 Task: Create a due date automation trigger when advanced on, on the monday after a card is due add fields without custom field "Resume" set to a number greater than 1 and lower or equal to 10 at 11:00 AM.
Action: Mouse moved to (1035, 316)
Screenshot: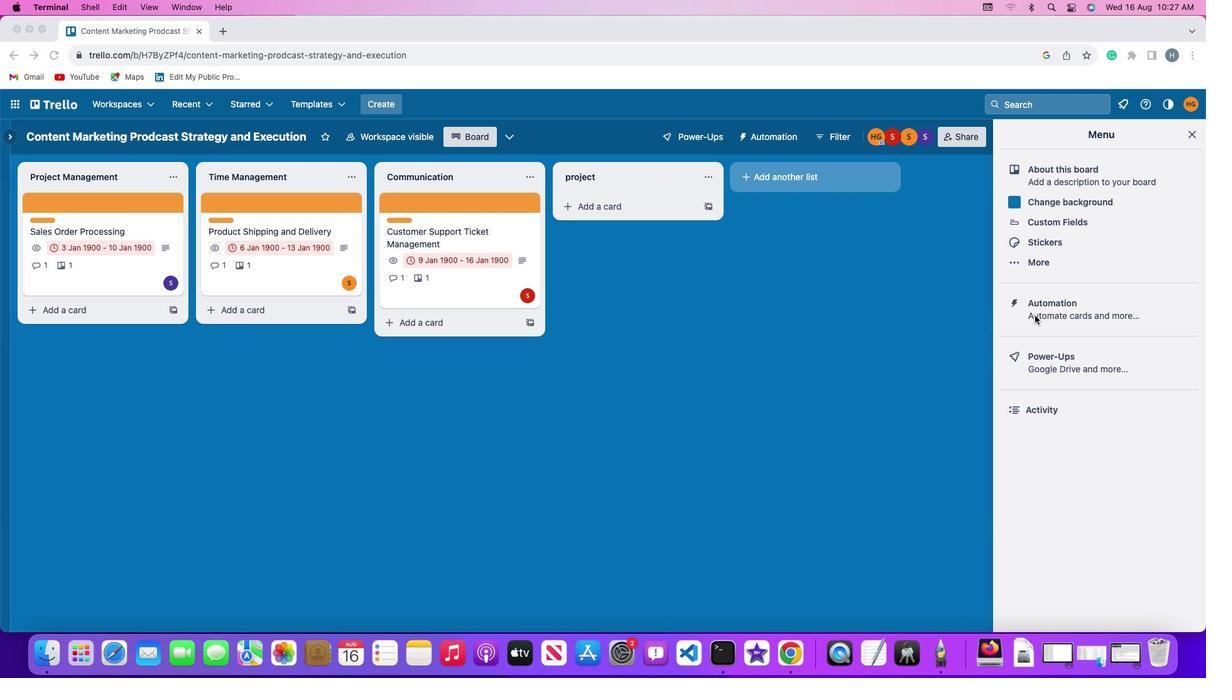 
Action: Mouse pressed left at (1035, 316)
Screenshot: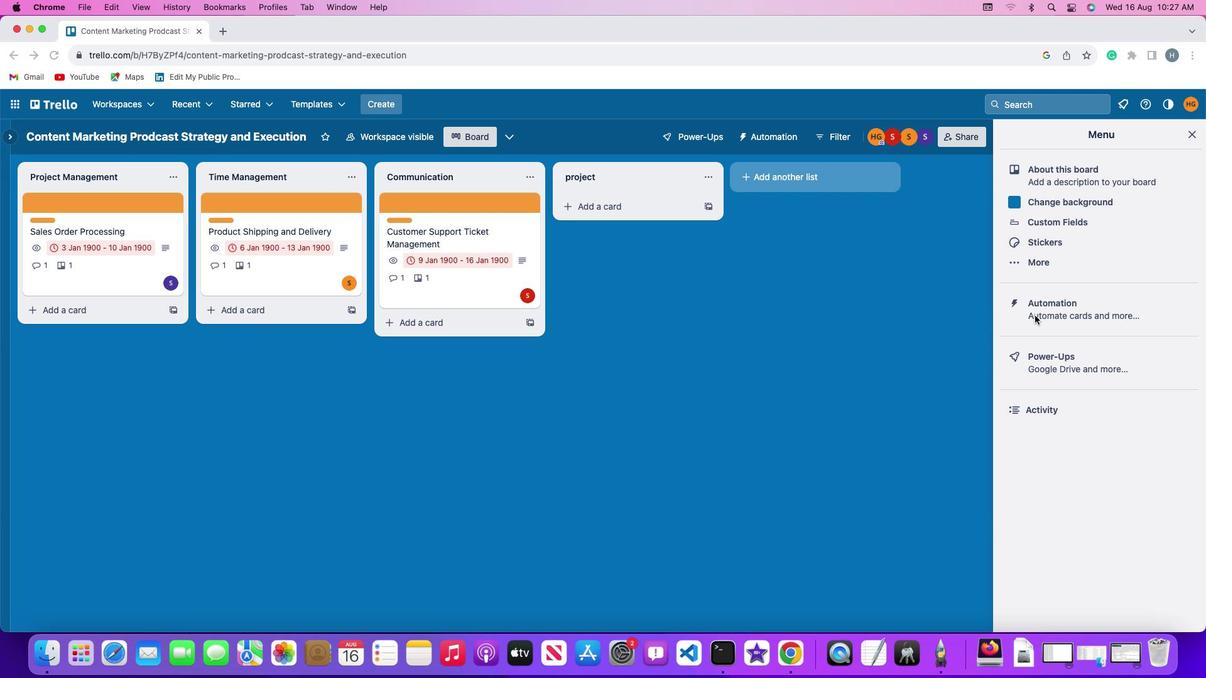 
Action: Mouse pressed left at (1035, 316)
Screenshot: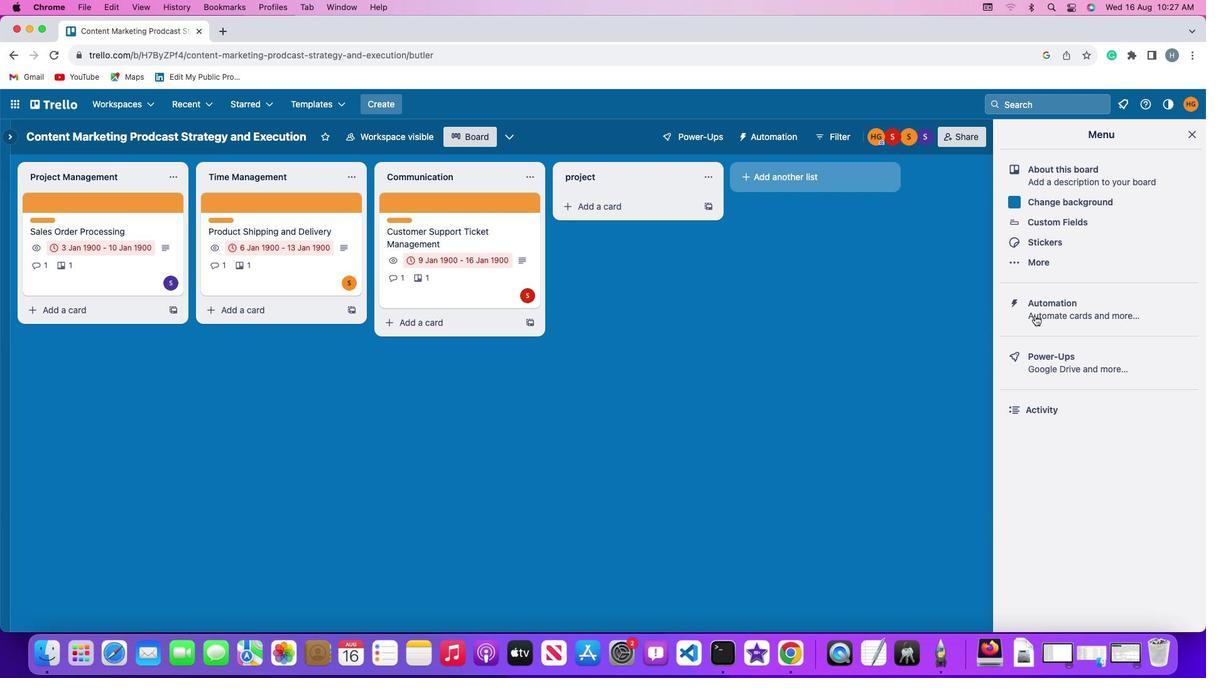 
Action: Mouse moved to (69, 296)
Screenshot: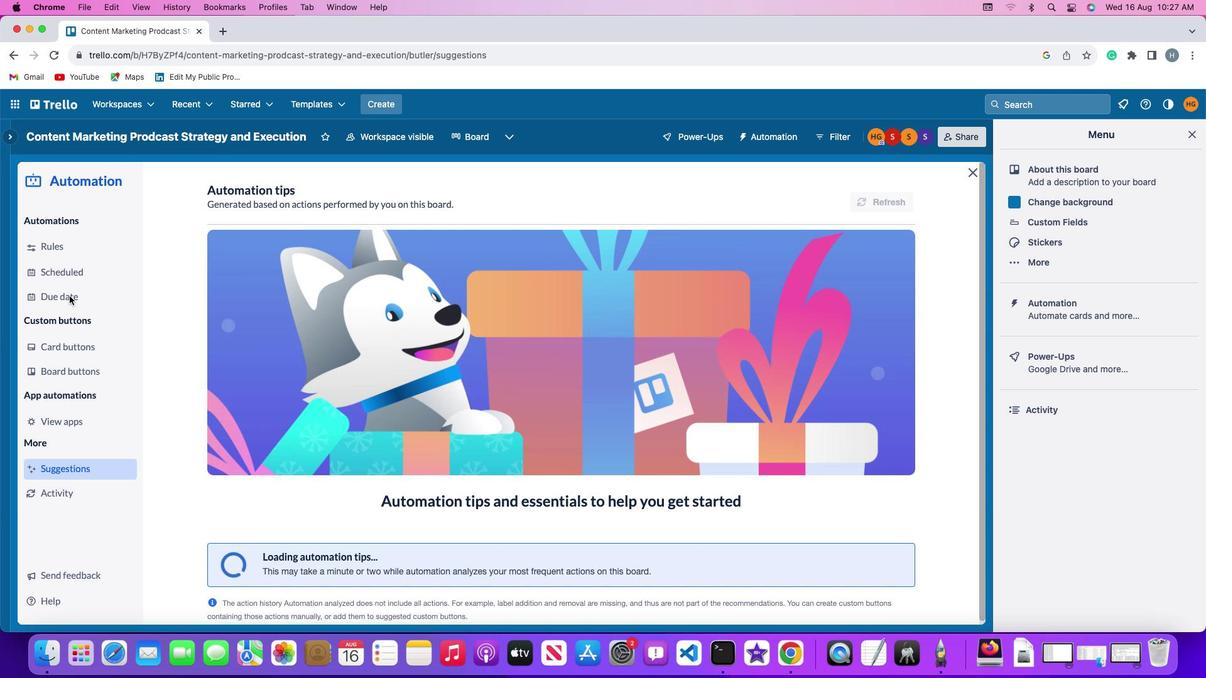 
Action: Mouse pressed left at (69, 296)
Screenshot: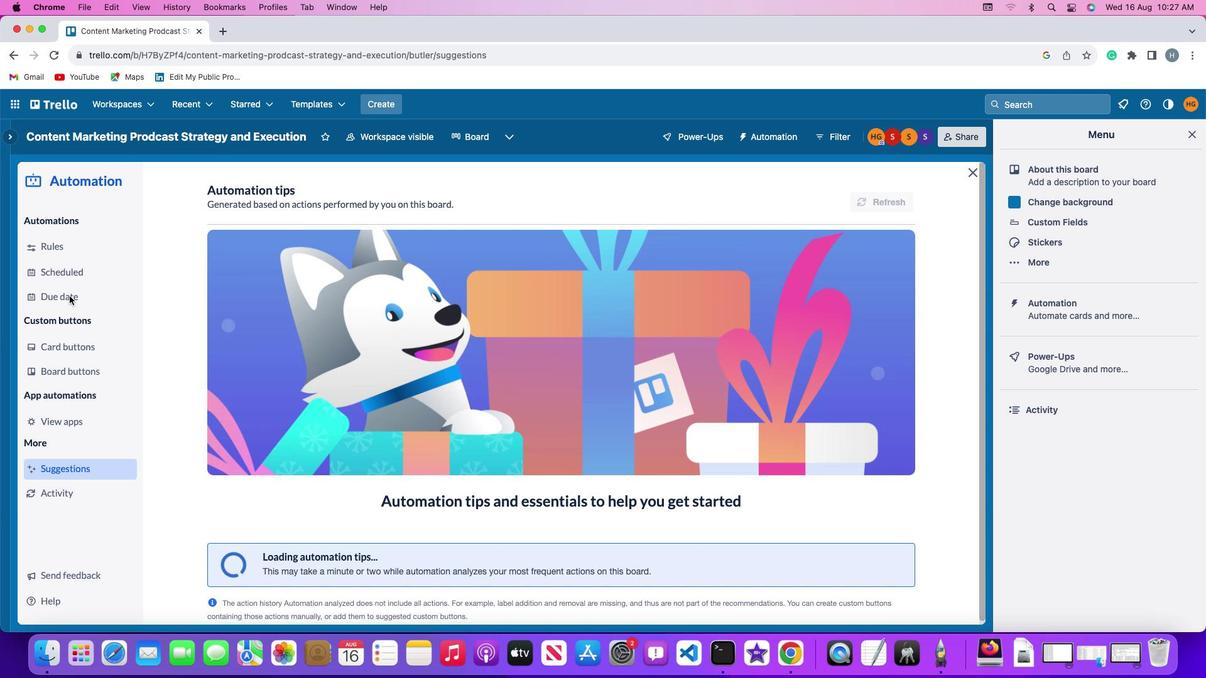 
Action: Mouse moved to (845, 193)
Screenshot: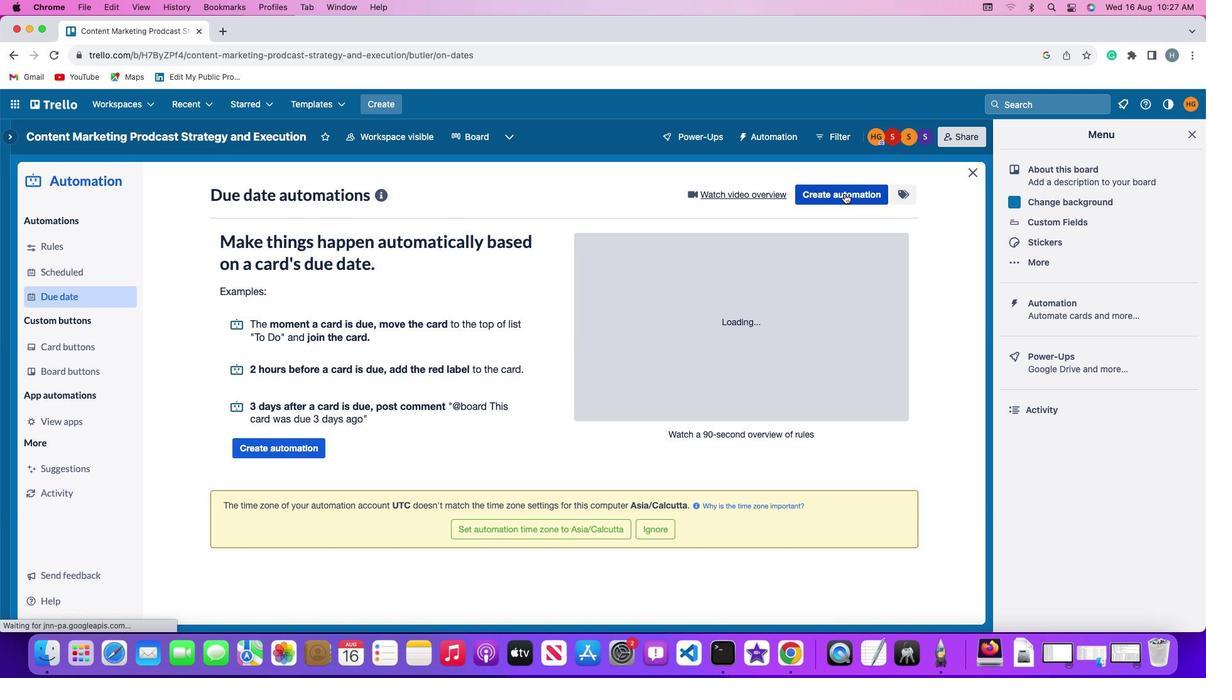 
Action: Mouse pressed left at (845, 193)
Screenshot: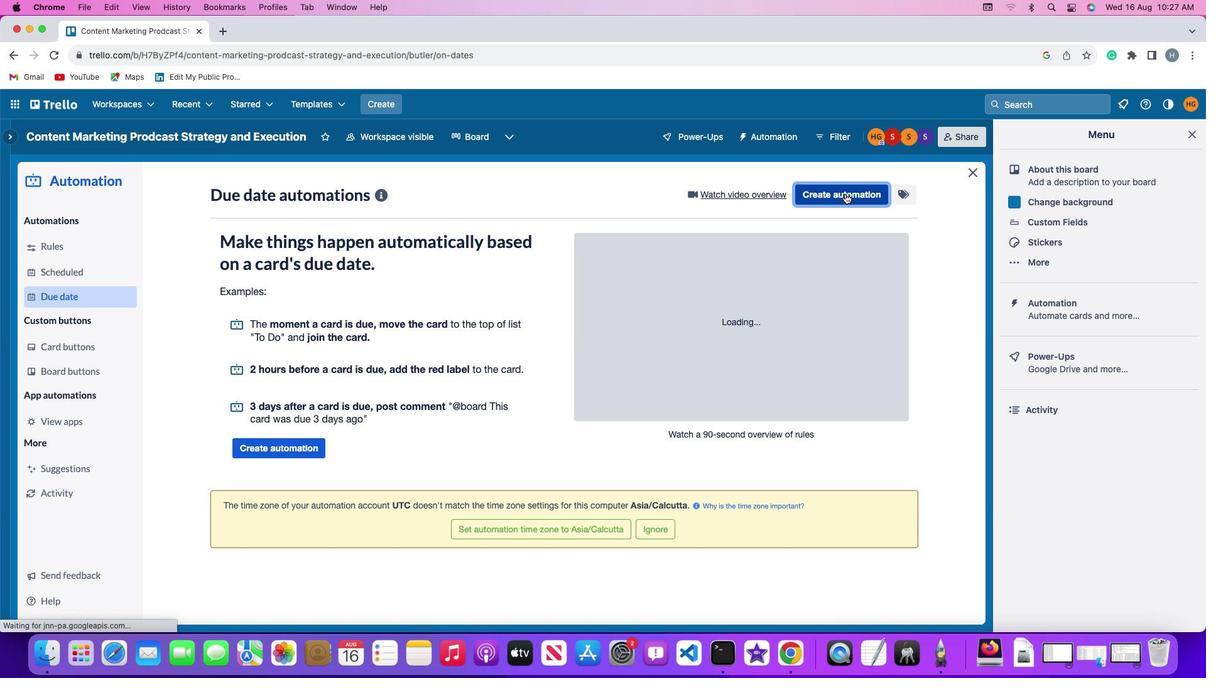 
Action: Mouse moved to (236, 320)
Screenshot: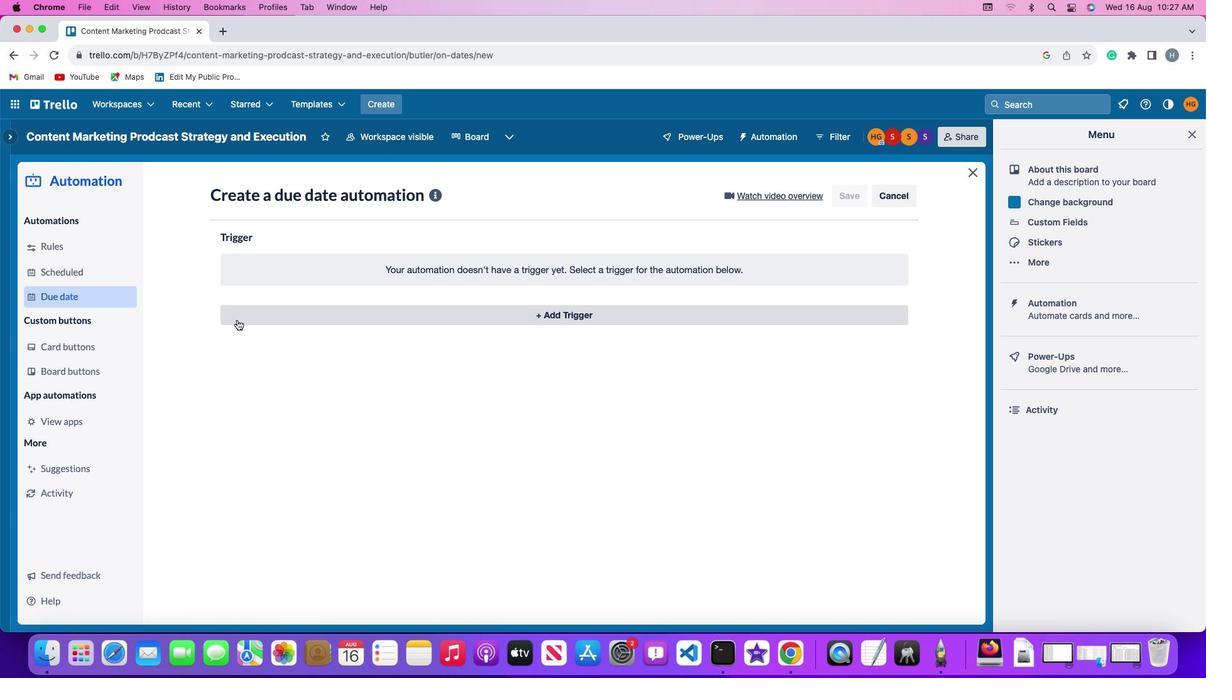 
Action: Mouse pressed left at (236, 320)
Screenshot: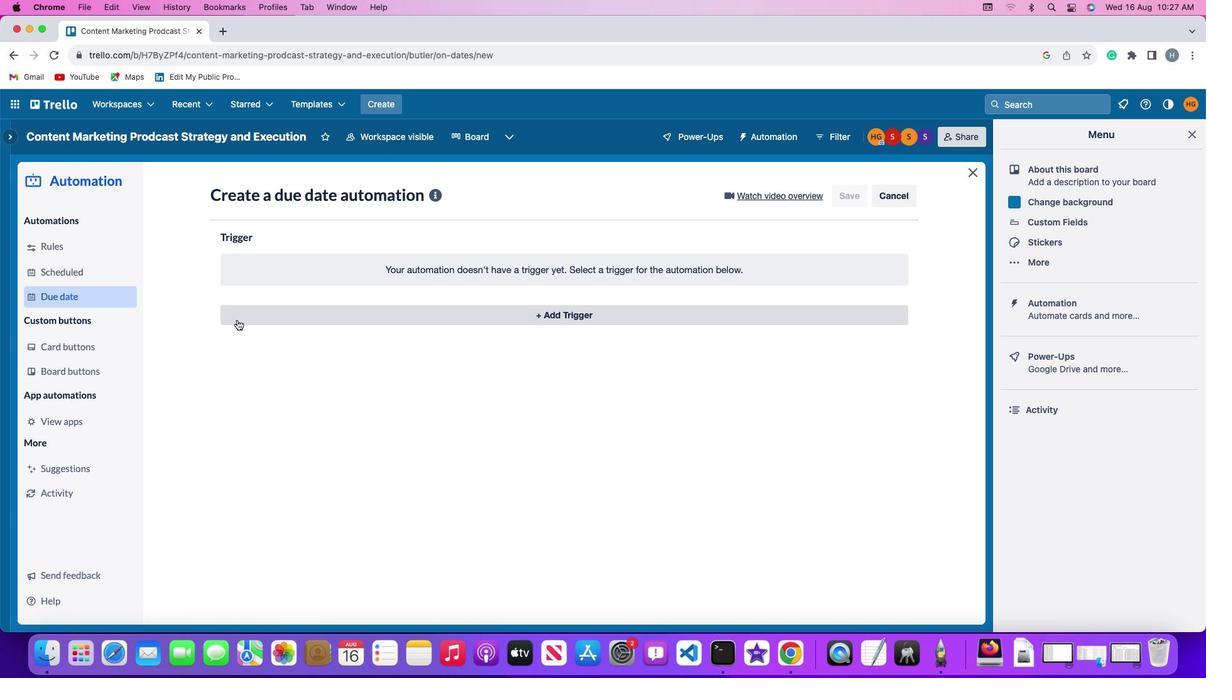 
Action: Mouse moved to (272, 548)
Screenshot: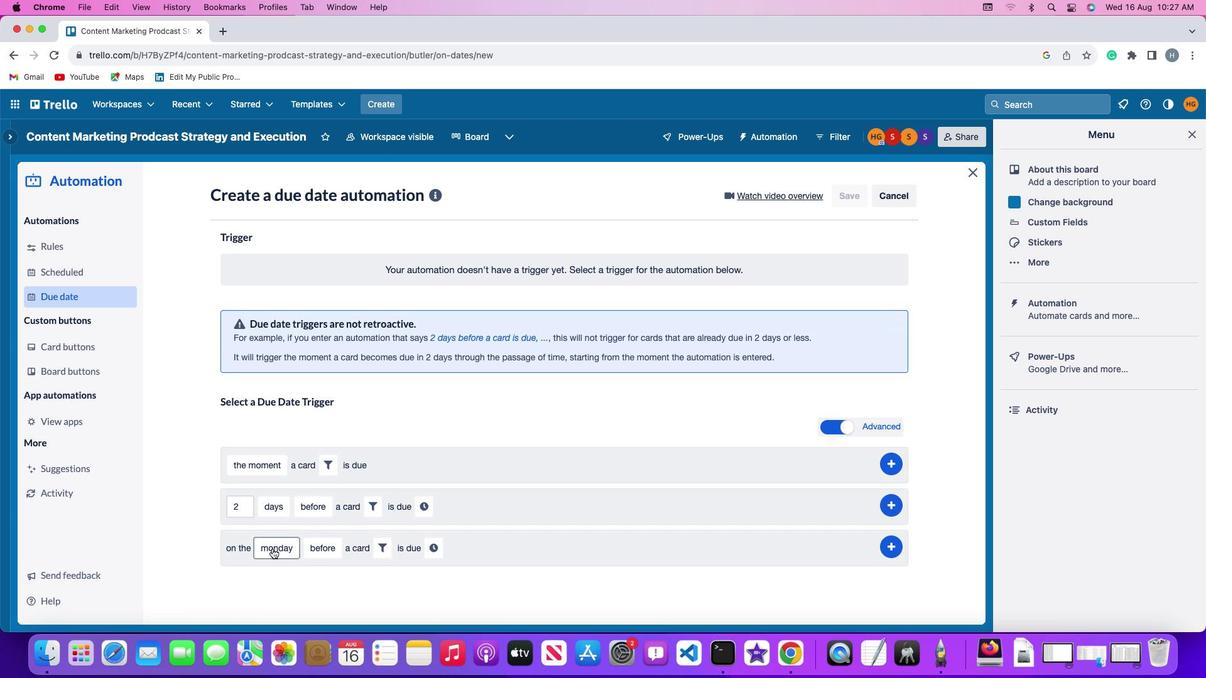 
Action: Mouse pressed left at (272, 548)
Screenshot: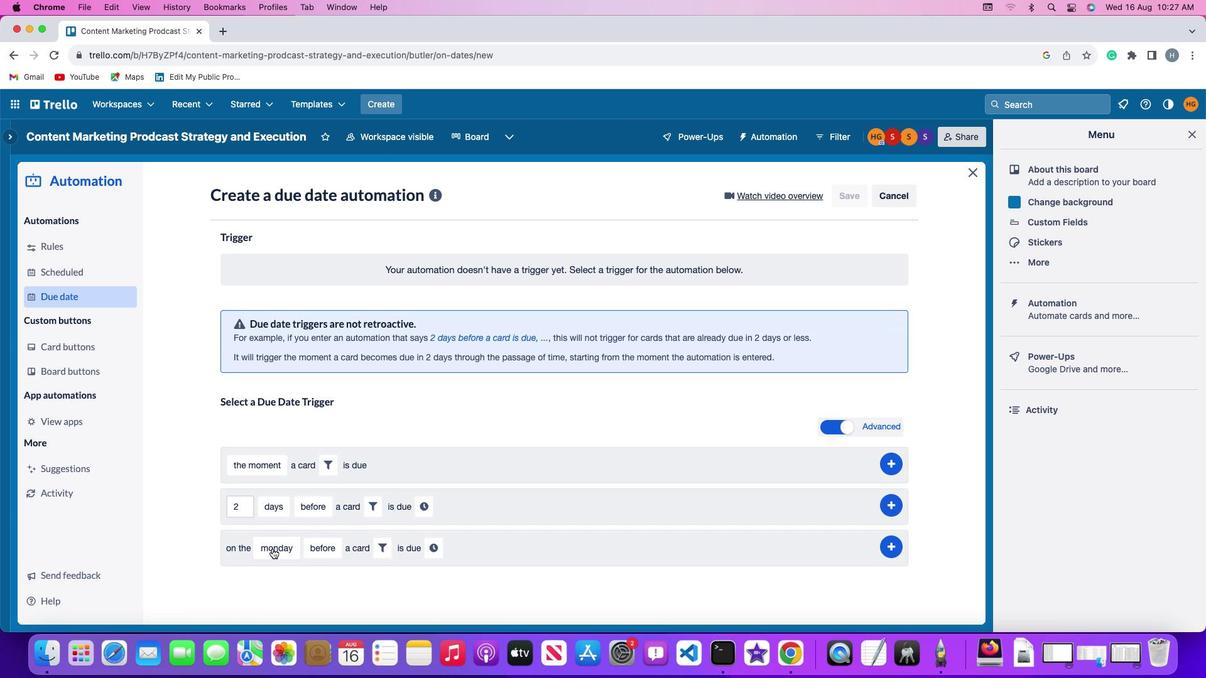 
Action: Mouse moved to (291, 374)
Screenshot: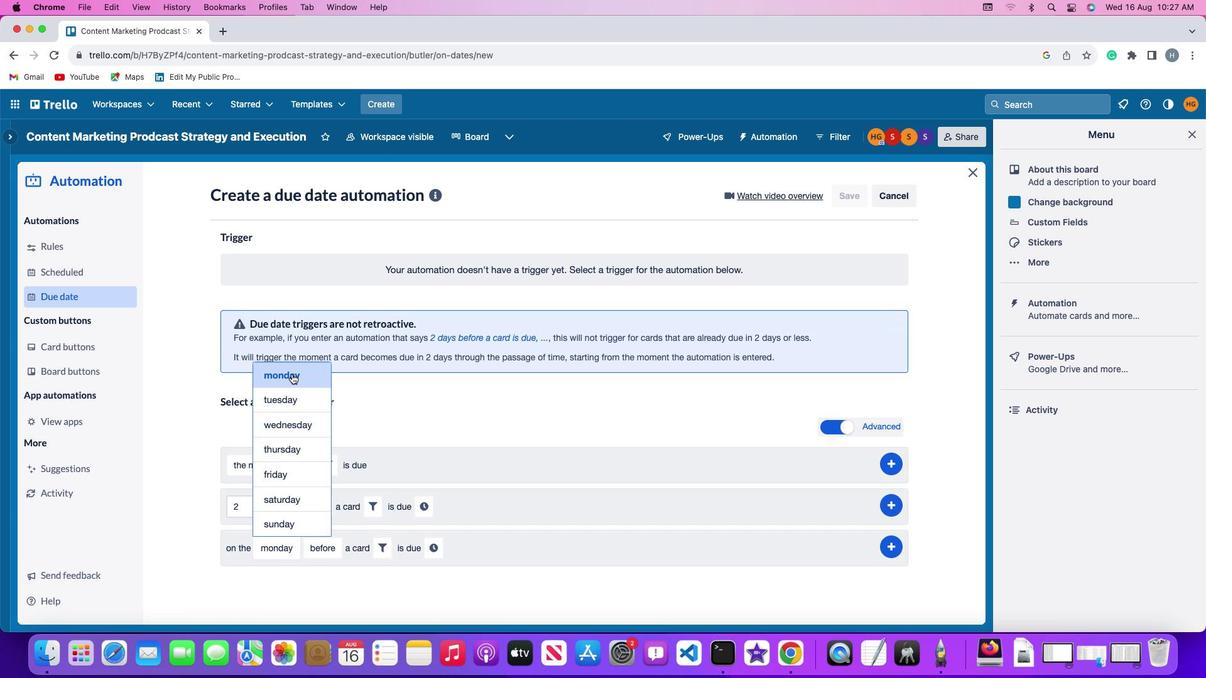 
Action: Mouse pressed left at (291, 374)
Screenshot: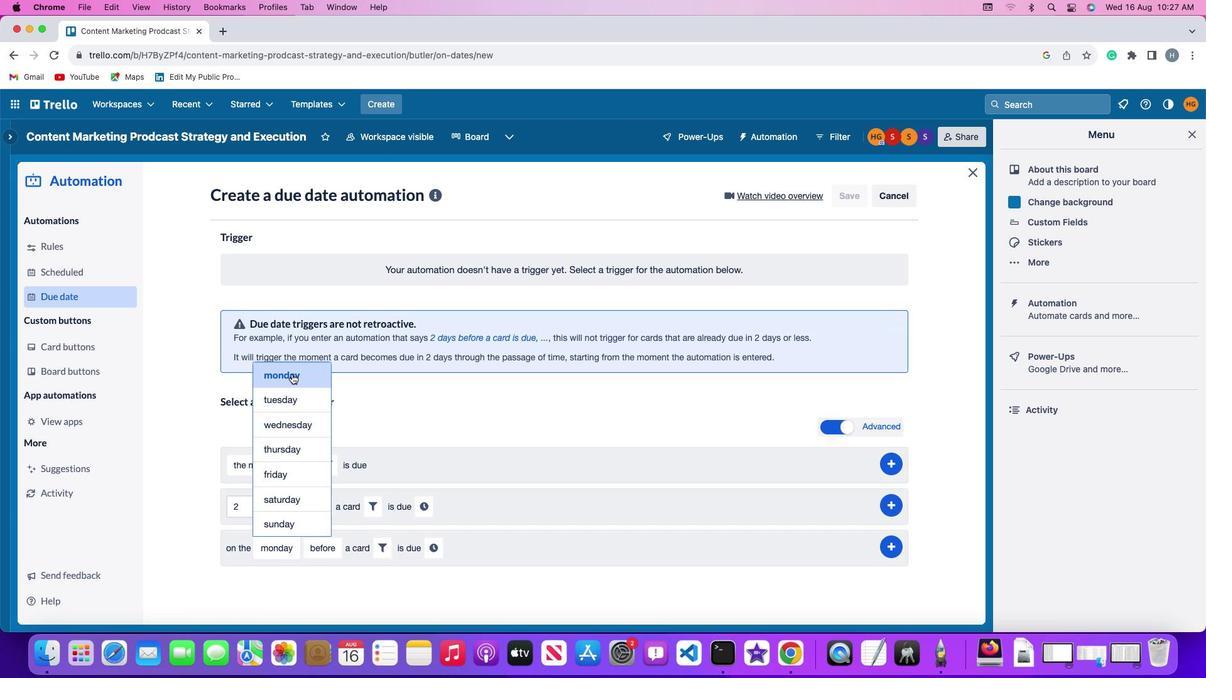 
Action: Mouse moved to (319, 547)
Screenshot: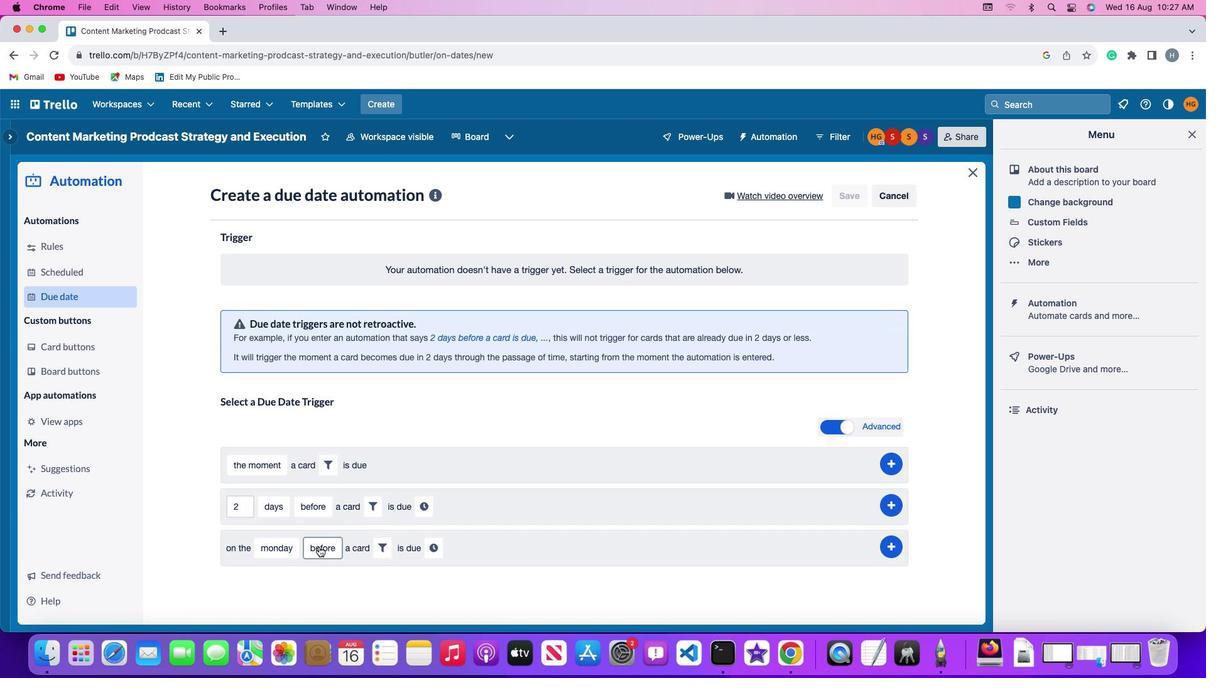 
Action: Mouse pressed left at (319, 547)
Screenshot: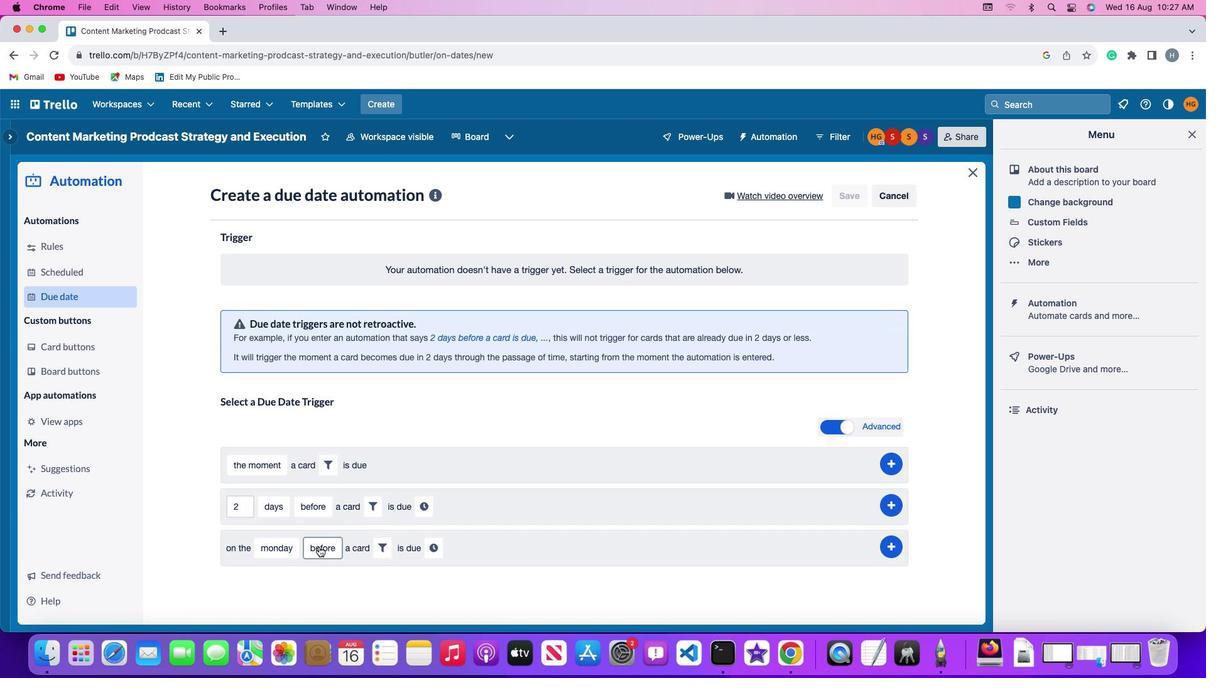 
Action: Mouse moved to (336, 477)
Screenshot: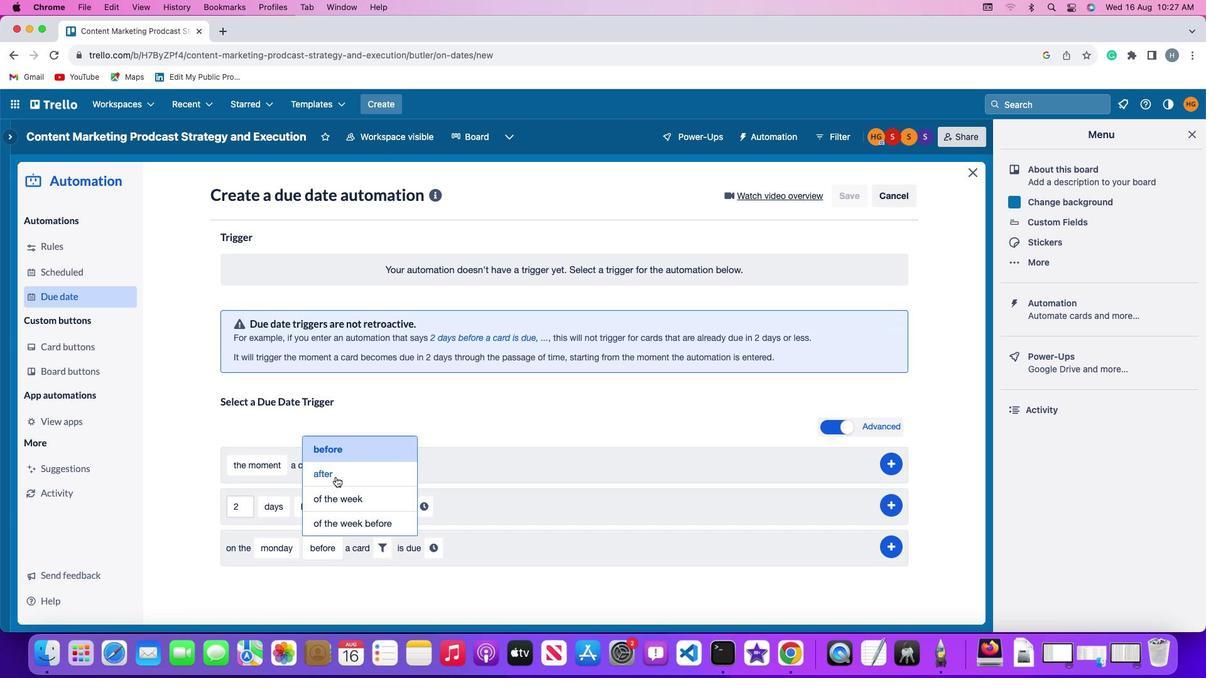 
Action: Mouse pressed left at (336, 477)
Screenshot: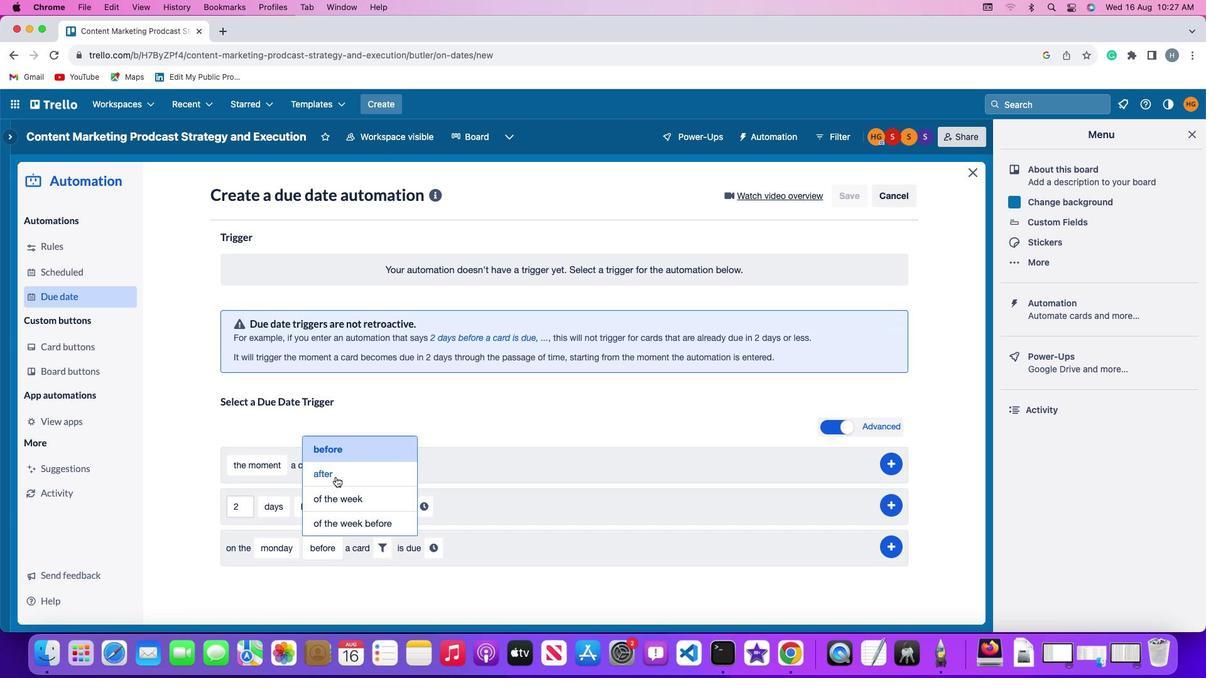 
Action: Mouse moved to (370, 551)
Screenshot: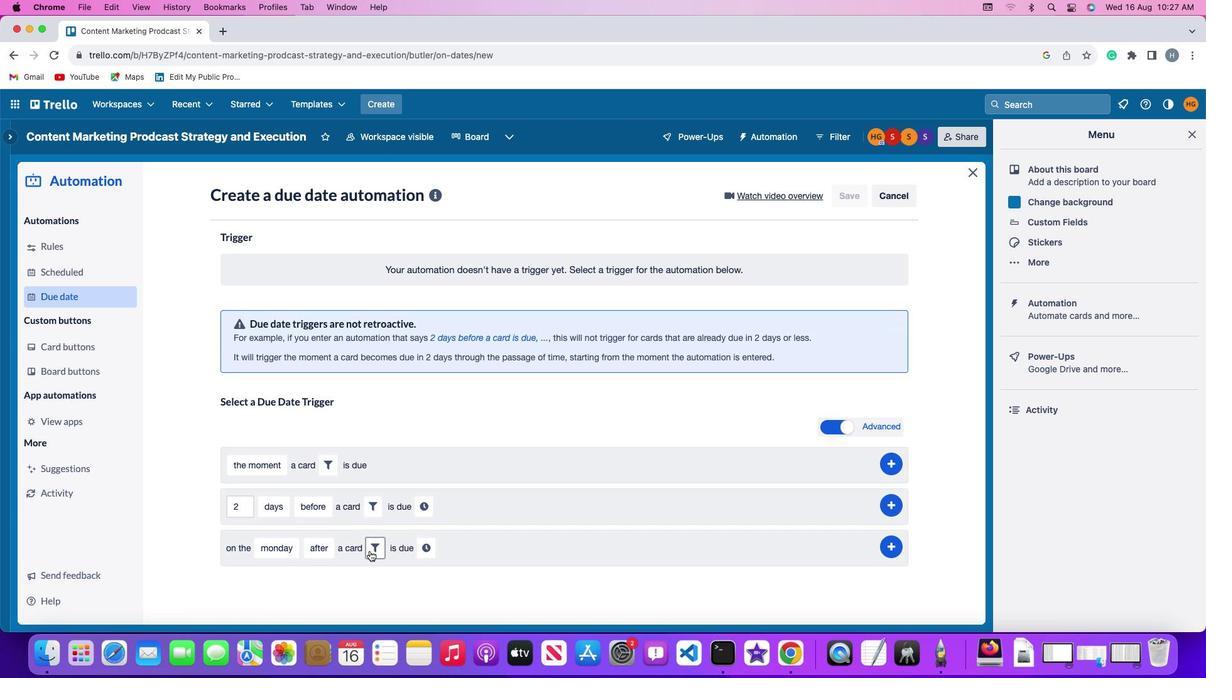 
Action: Mouse pressed left at (370, 551)
Screenshot: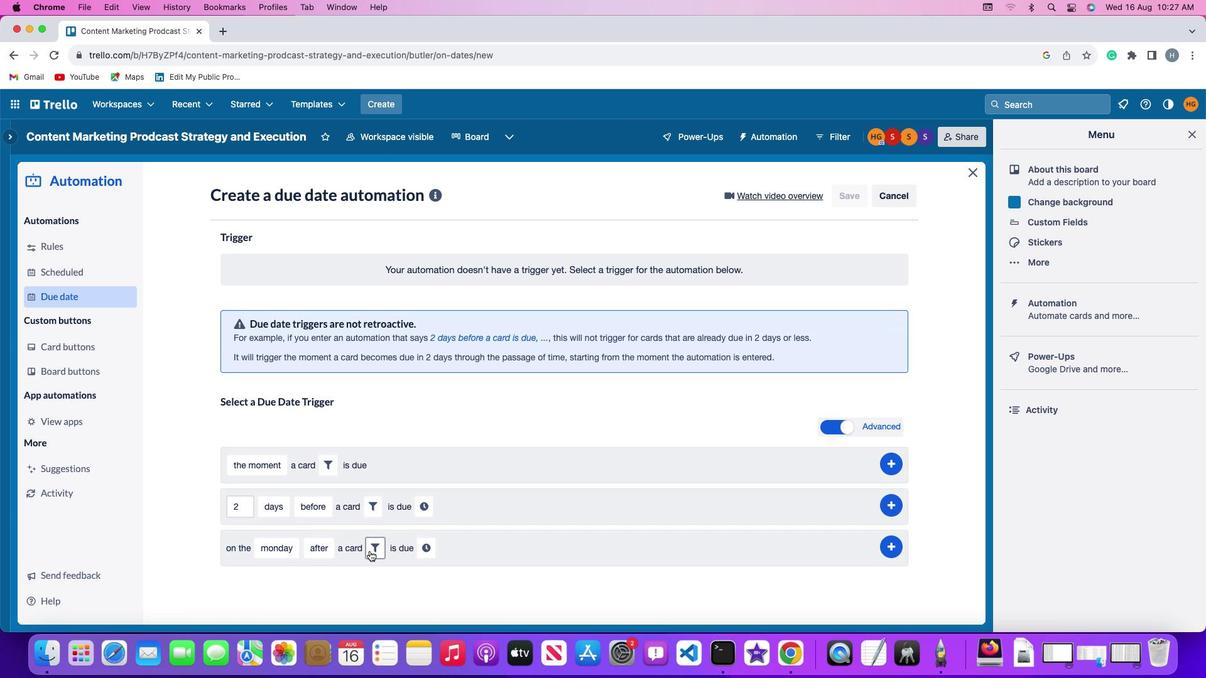 
Action: Mouse moved to (577, 595)
Screenshot: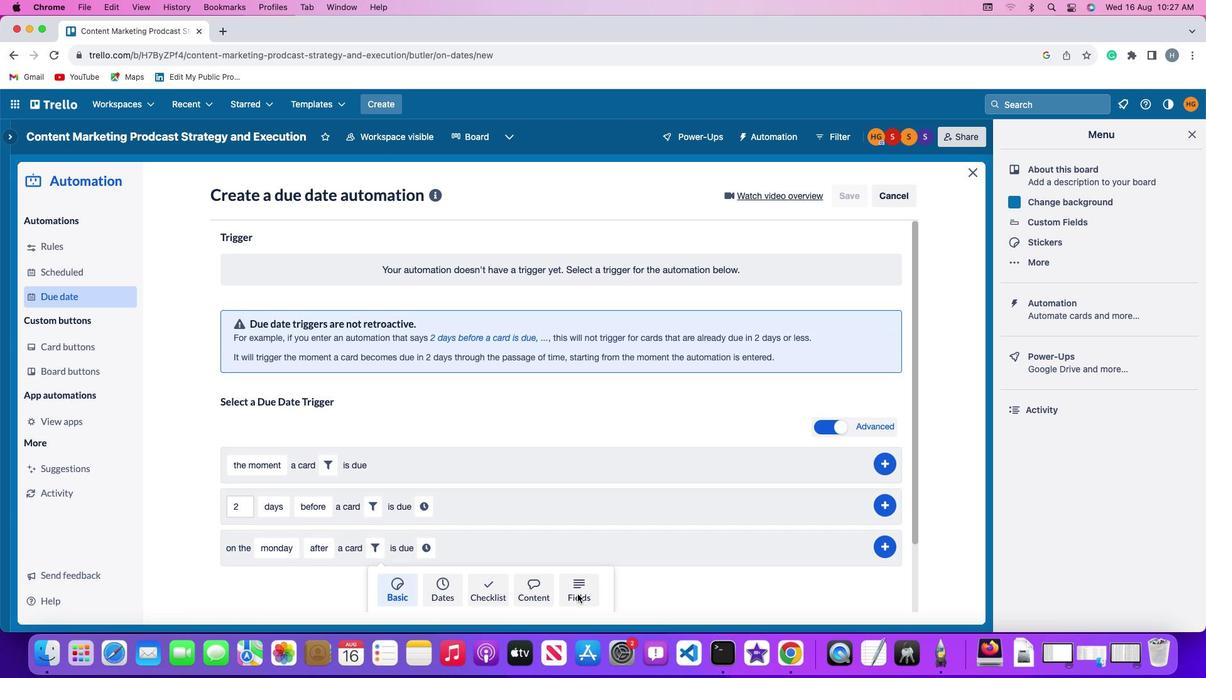 
Action: Mouse pressed left at (577, 595)
Screenshot: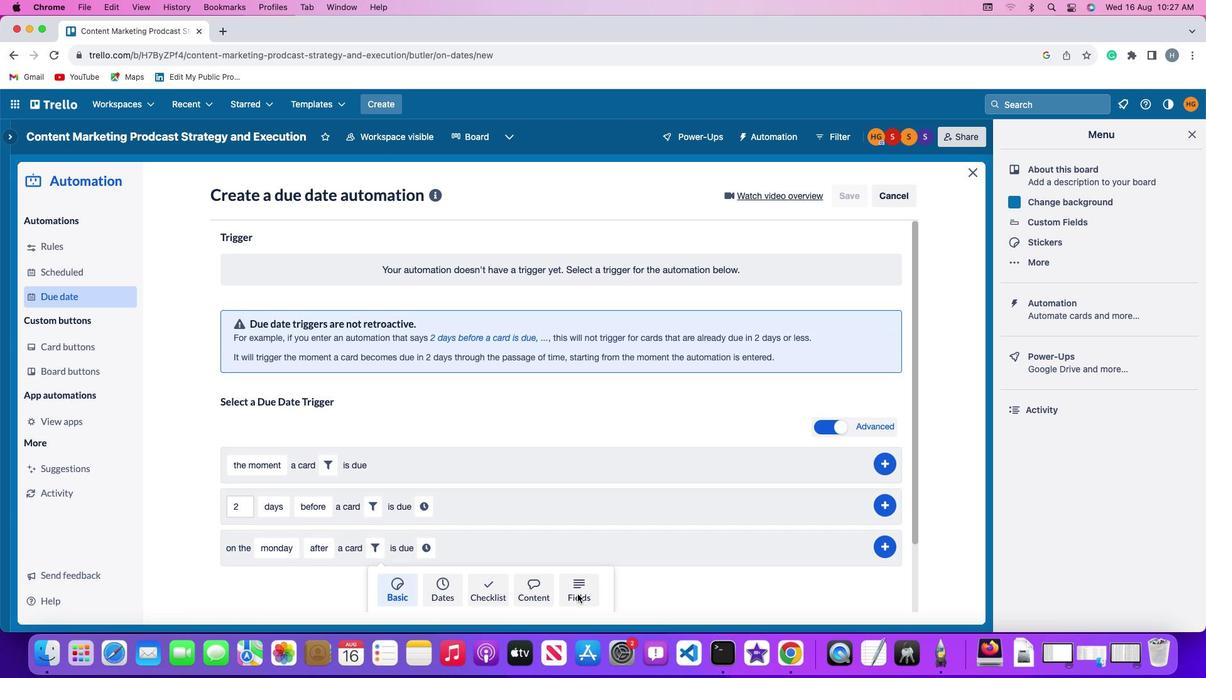 
Action: Mouse moved to (335, 580)
Screenshot: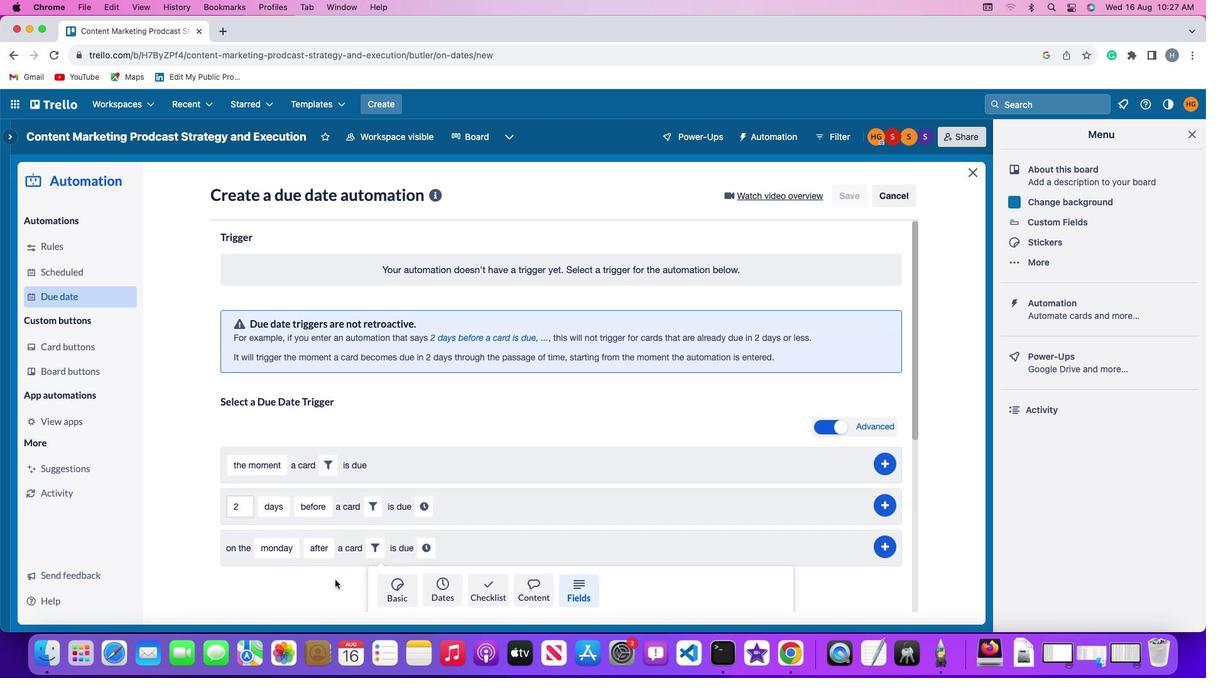 
Action: Mouse scrolled (335, 580) with delta (0, 0)
Screenshot: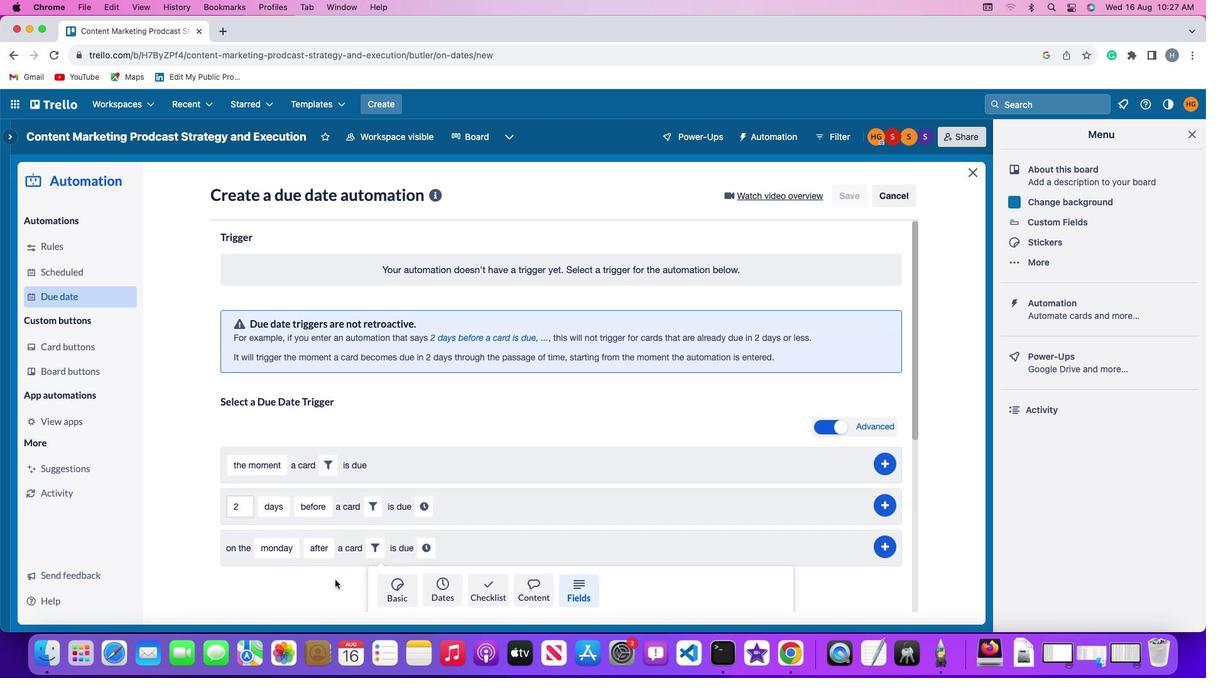 
Action: Mouse scrolled (335, 580) with delta (0, 0)
Screenshot: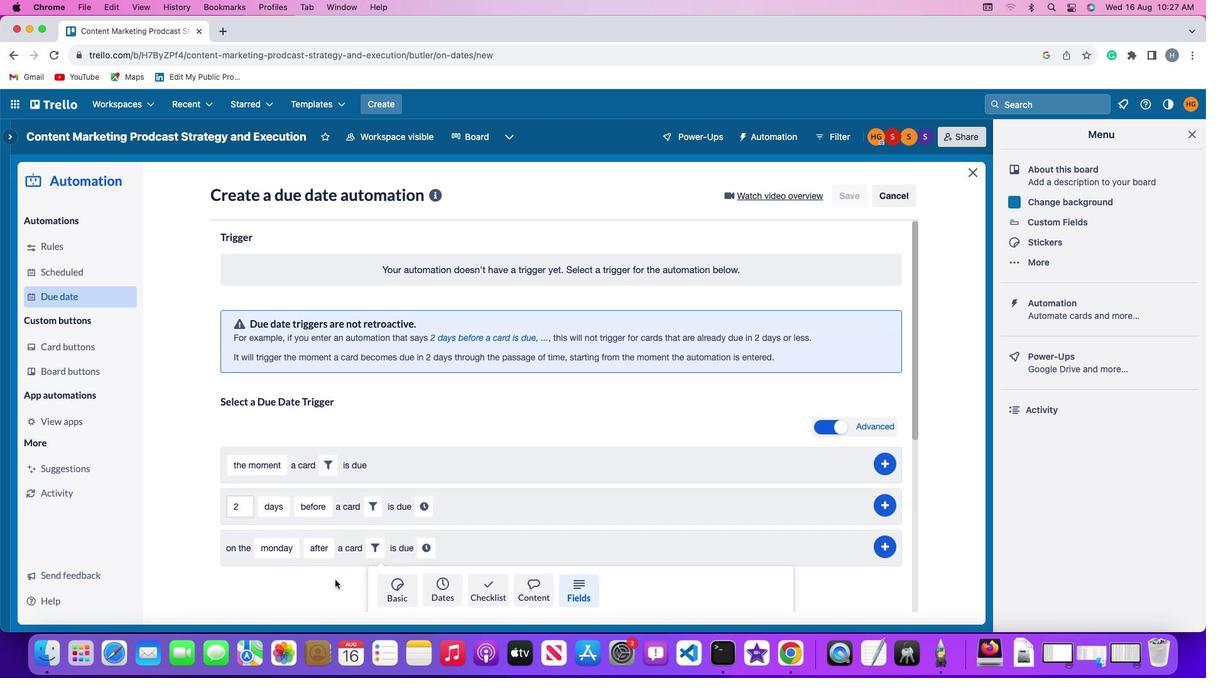 
Action: Mouse scrolled (335, 580) with delta (0, -1)
Screenshot: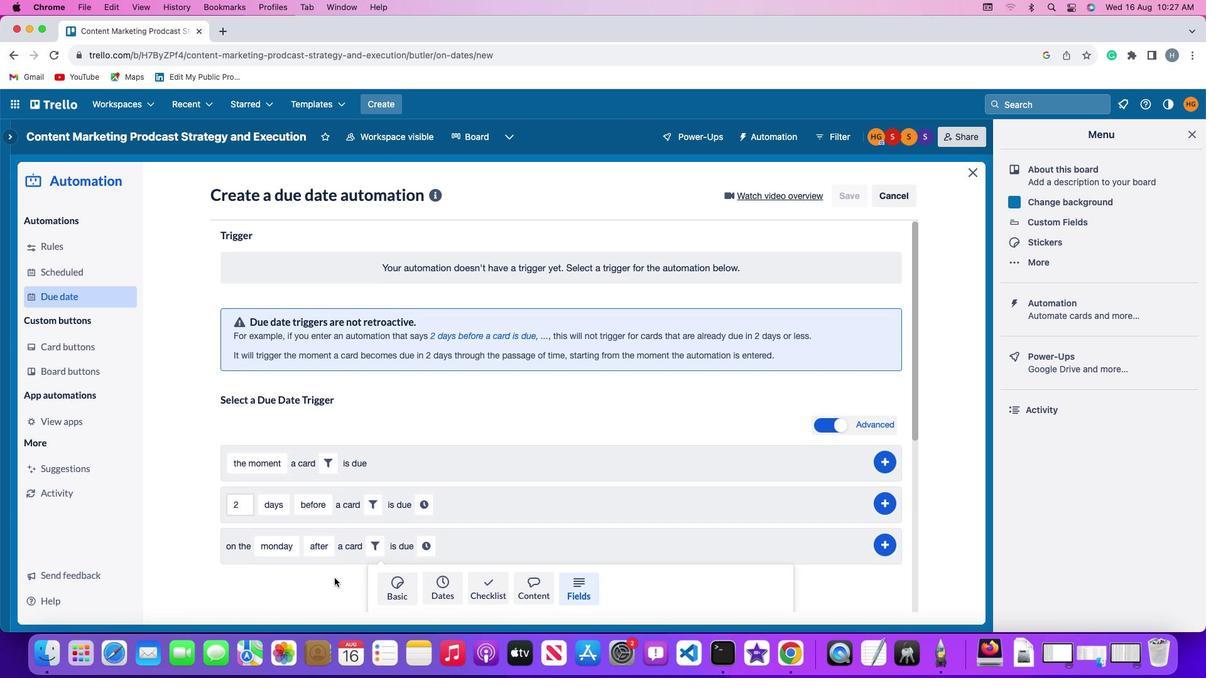 
Action: Mouse moved to (335, 580)
Screenshot: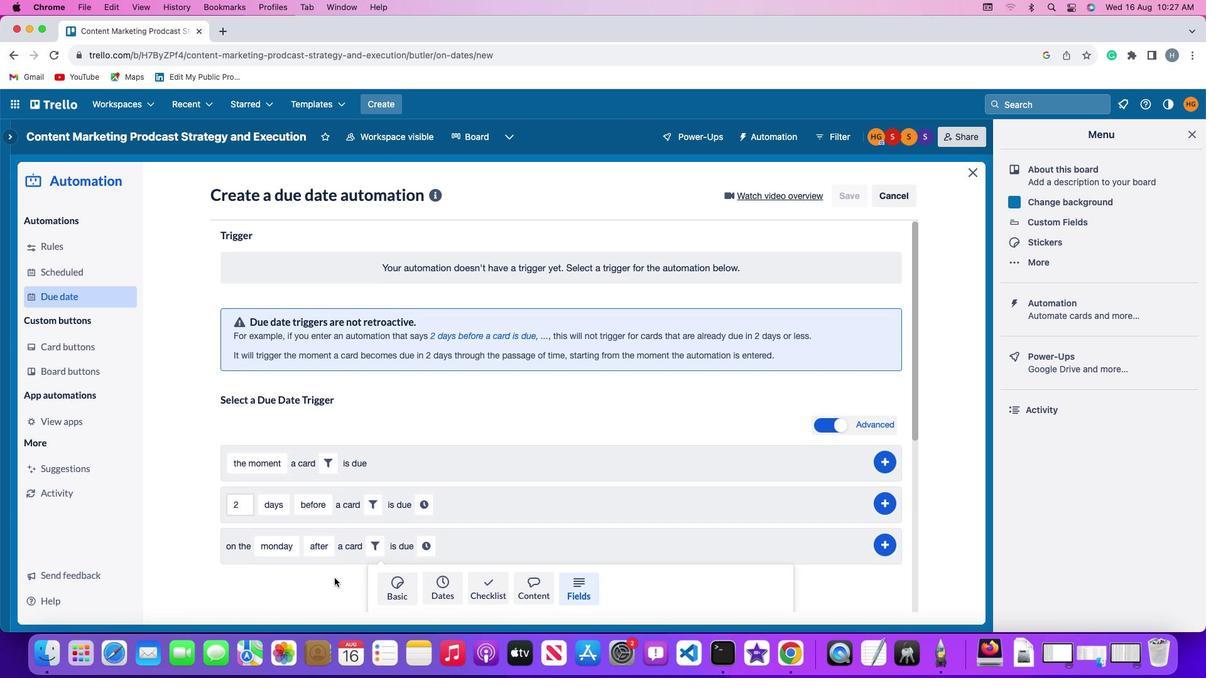 
Action: Mouse scrolled (335, 580) with delta (0, -3)
Screenshot: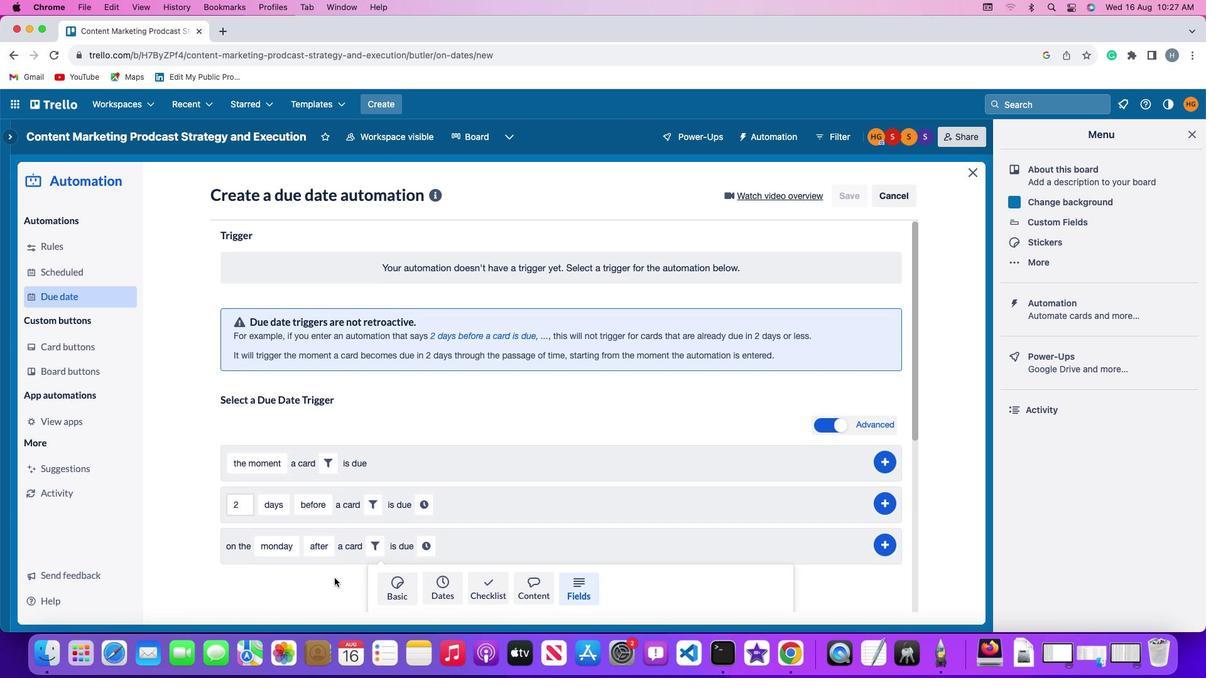 
Action: Mouse moved to (334, 577)
Screenshot: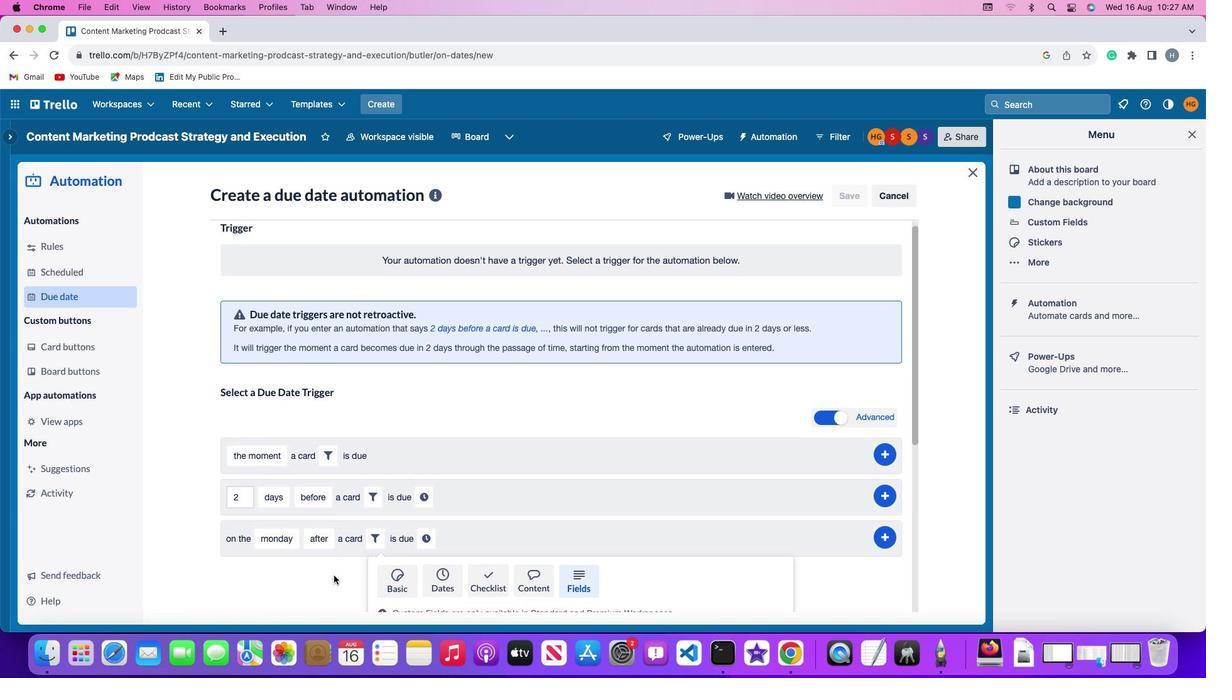 
Action: Mouse scrolled (334, 577) with delta (0, -3)
Screenshot: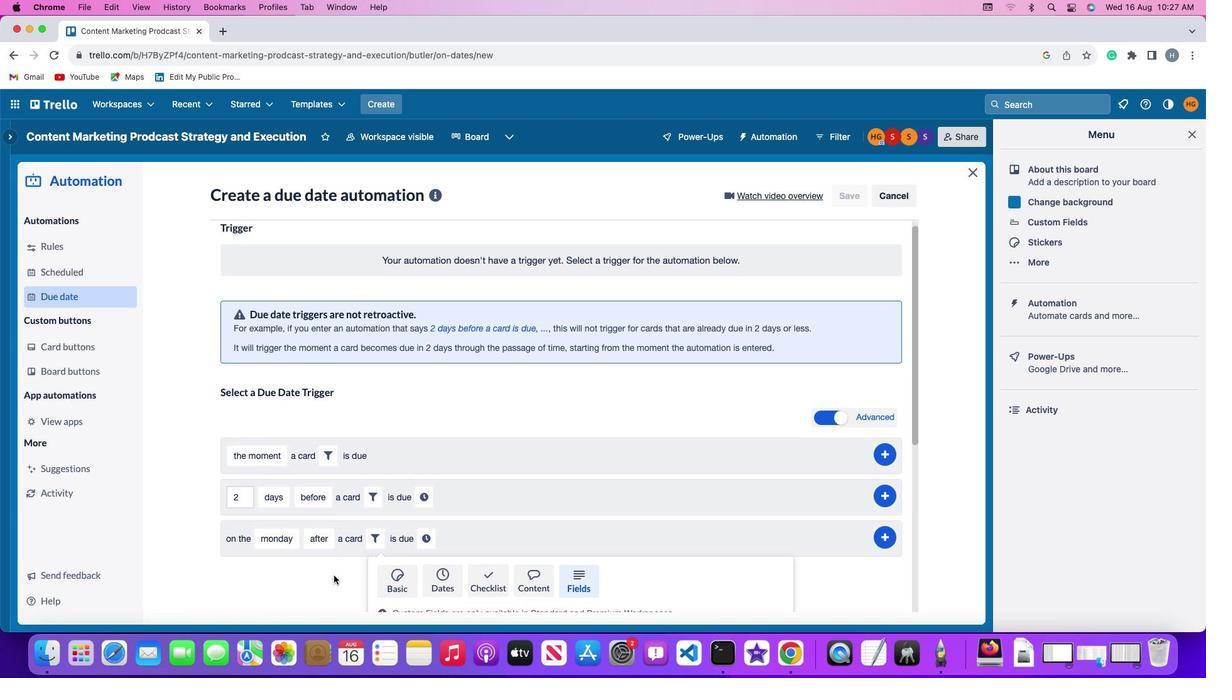 
Action: Mouse moved to (331, 573)
Screenshot: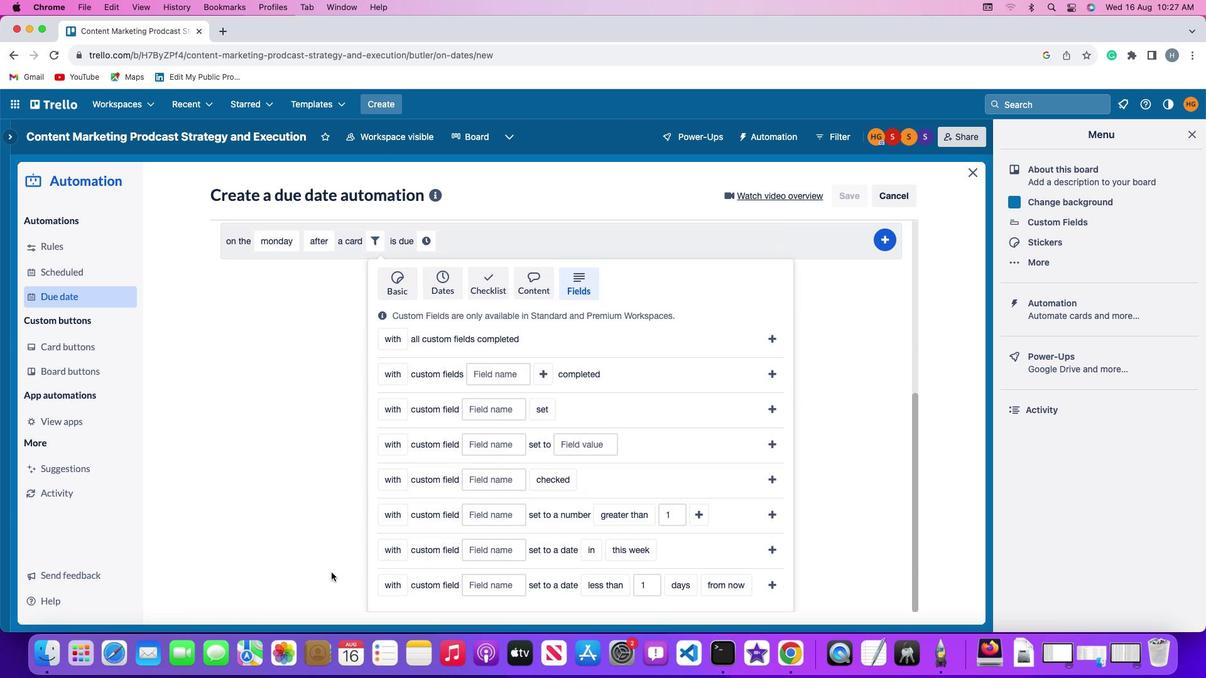
Action: Mouse scrolled (331, 573) with delta (0, 0)
Screenshot: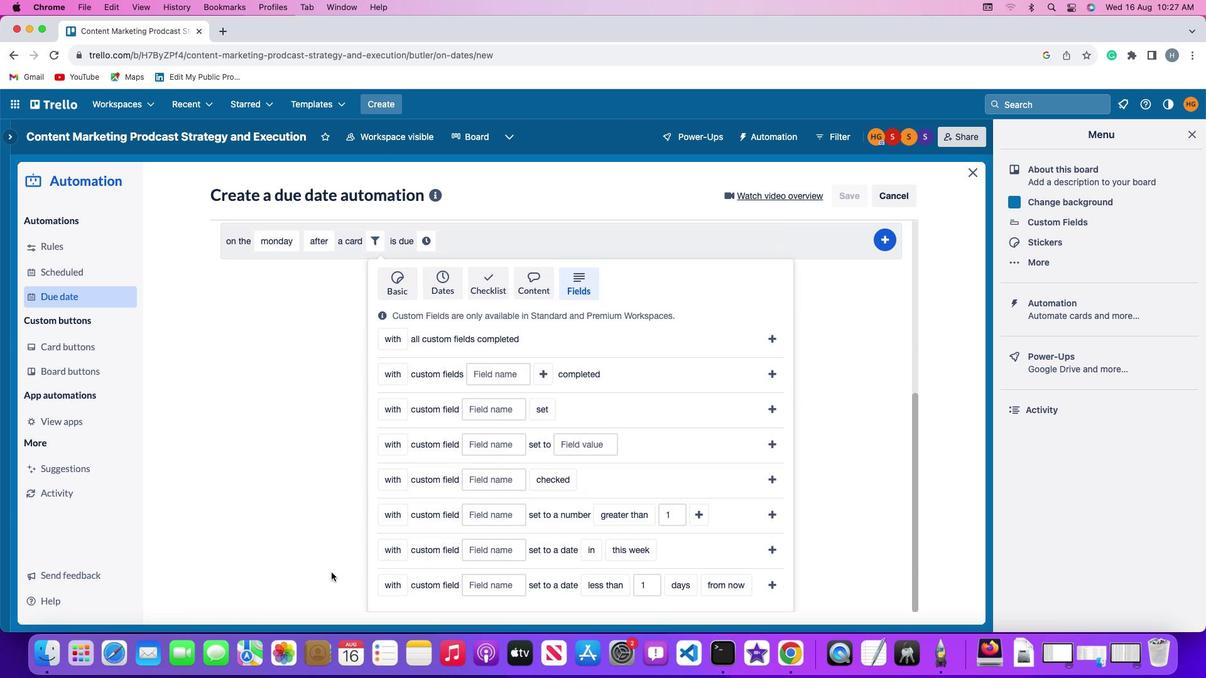 
Action: Mouse moved to (331, 573)
Screenshot: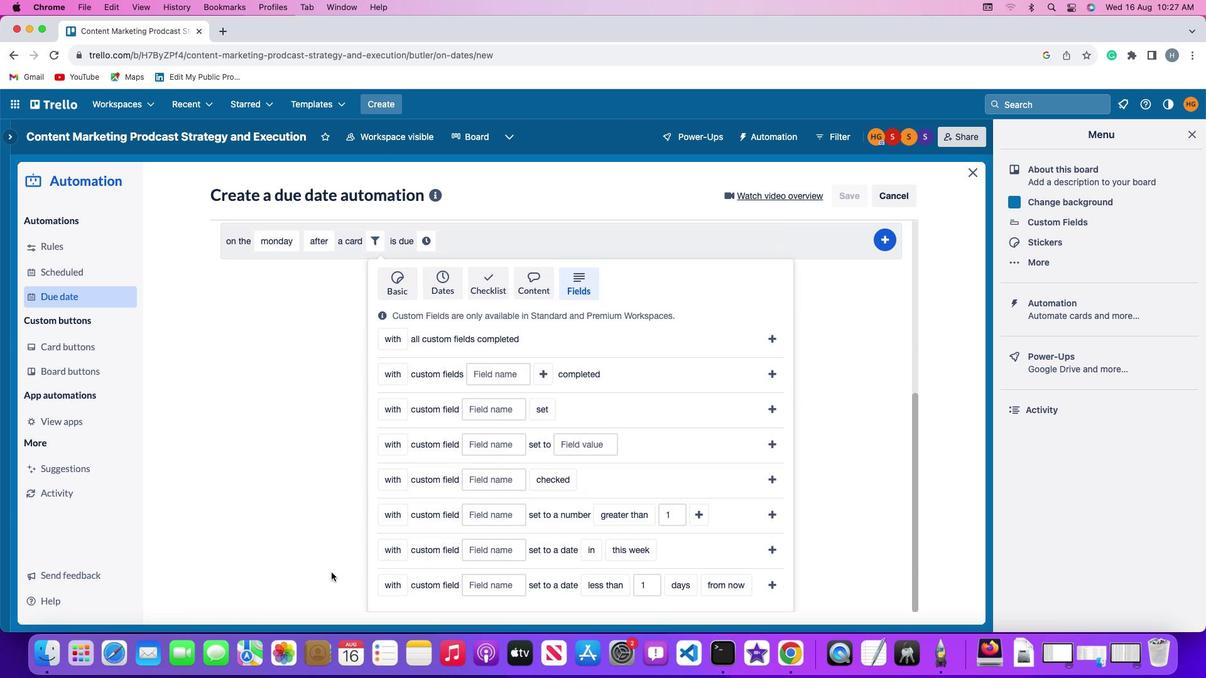 
Action: Mouse scrolled (331, 573) with delta (0, 0)
Screenshot: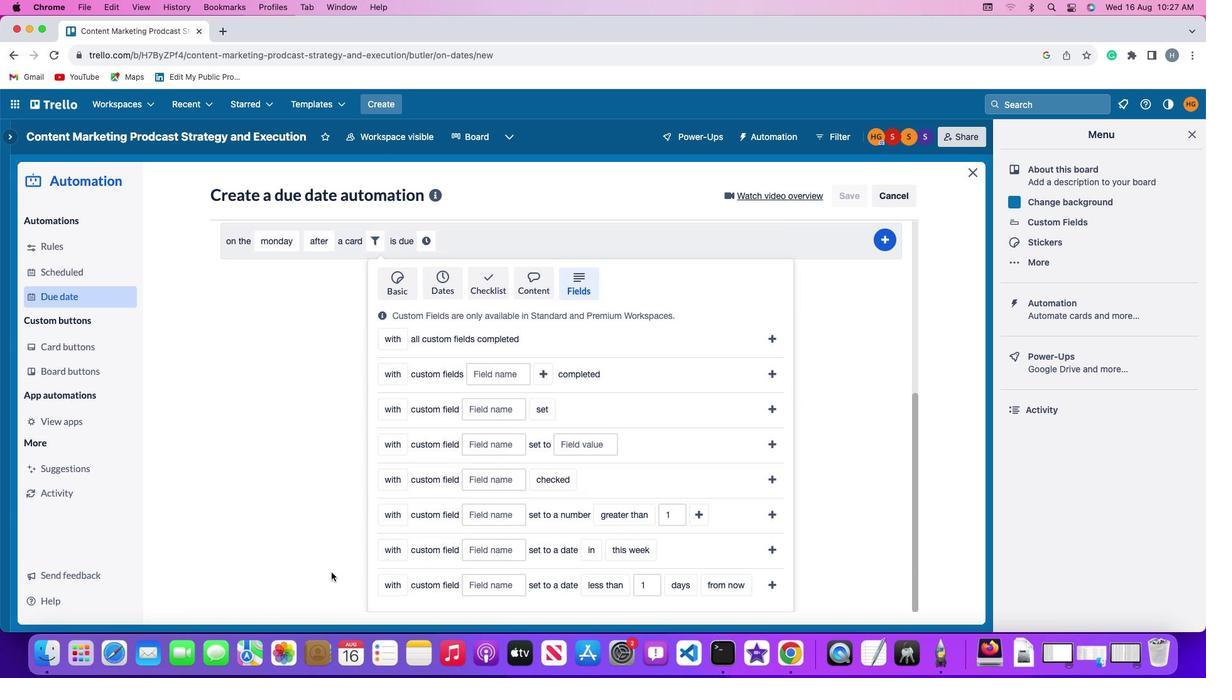 
Action: Mouse scrolled (331, 573) with delta (0, -1)
Screenshot: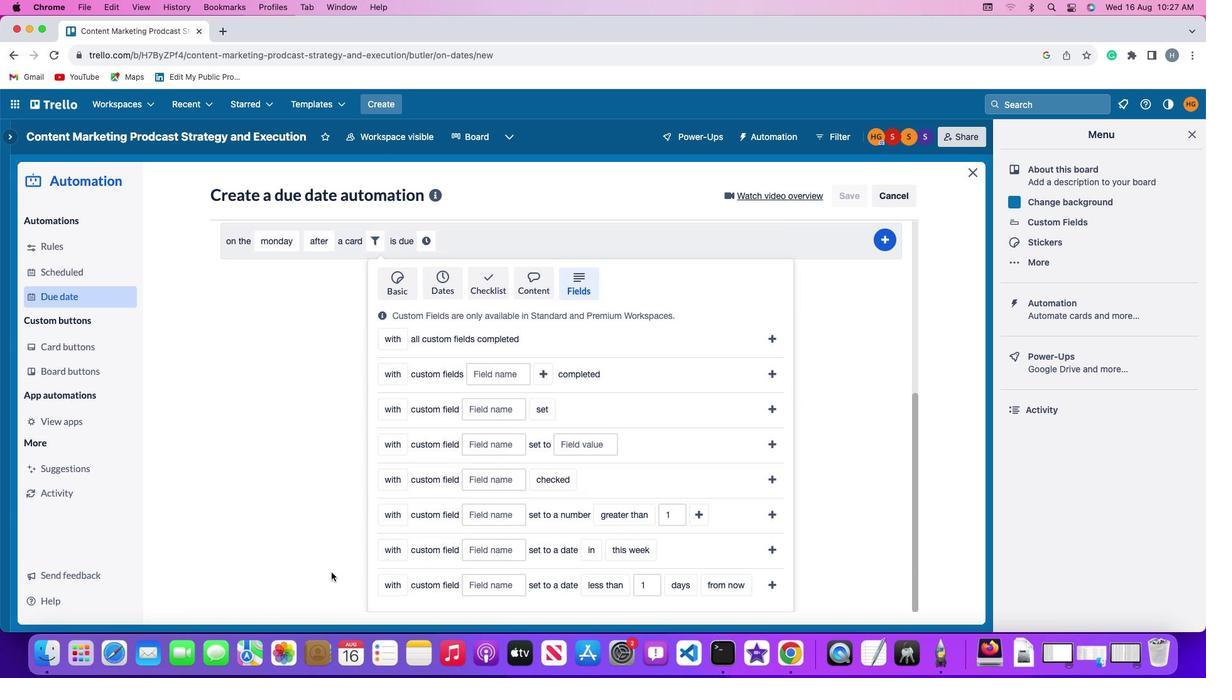 
Action: Mouse scrolled (331, 573) with delta (0, -3)
Screenshot: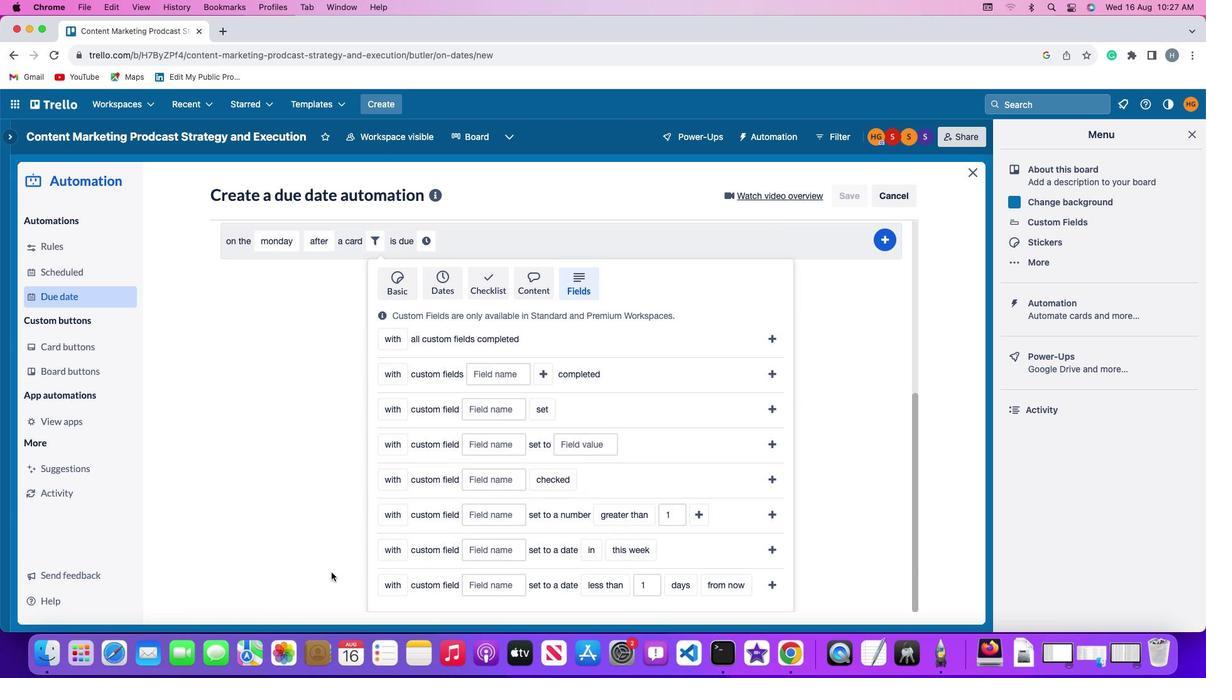 
Action: Mouse scrolled (331, 573) with delta (0, -3)
Screenshot: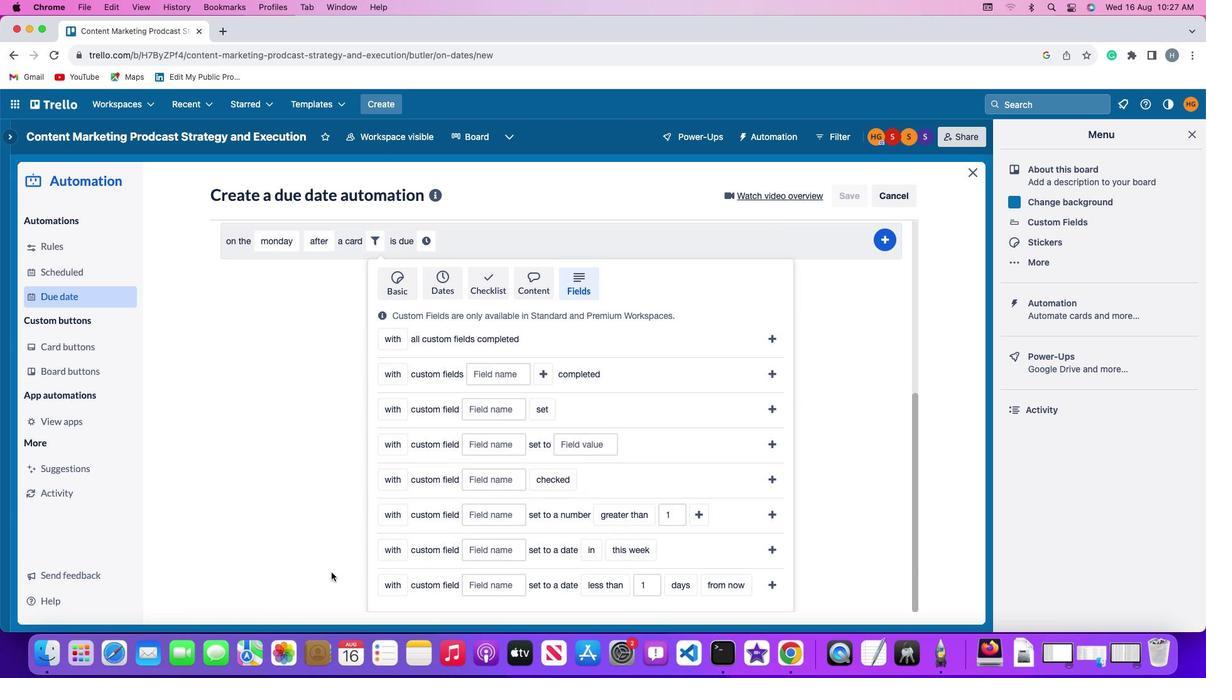 
Action: Mouse moved to (392, 514)
Screenshot: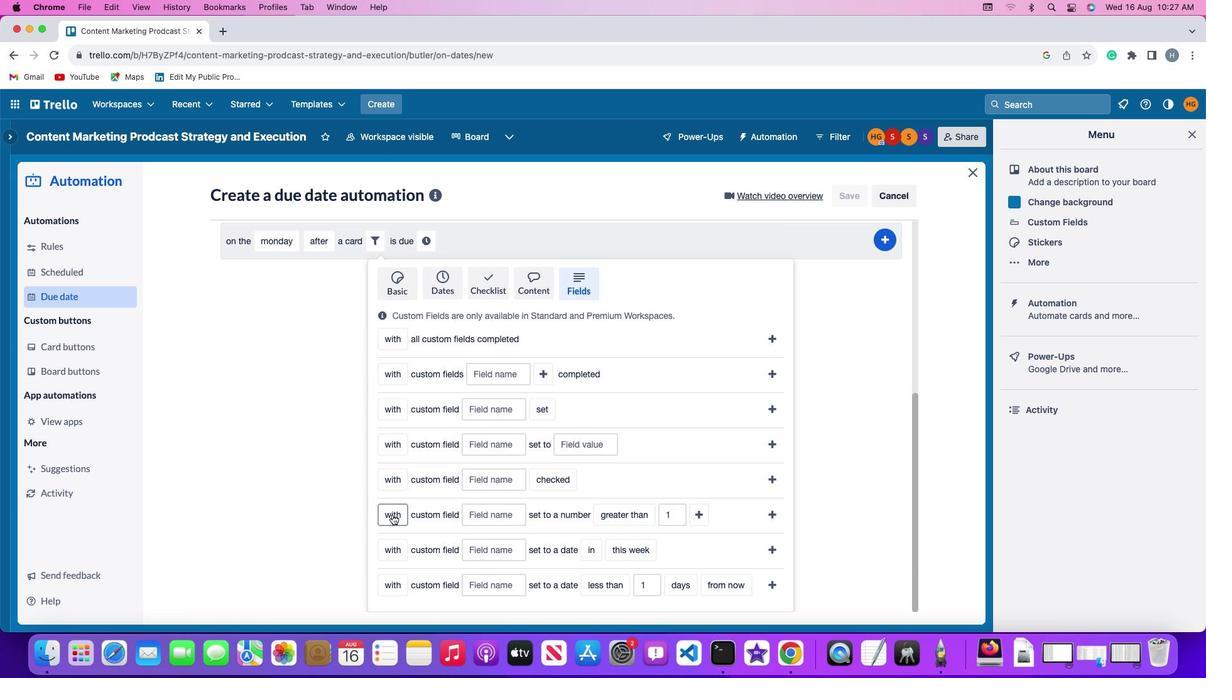 
Action: Mouse pressed left at (392, 514)
Screenshot: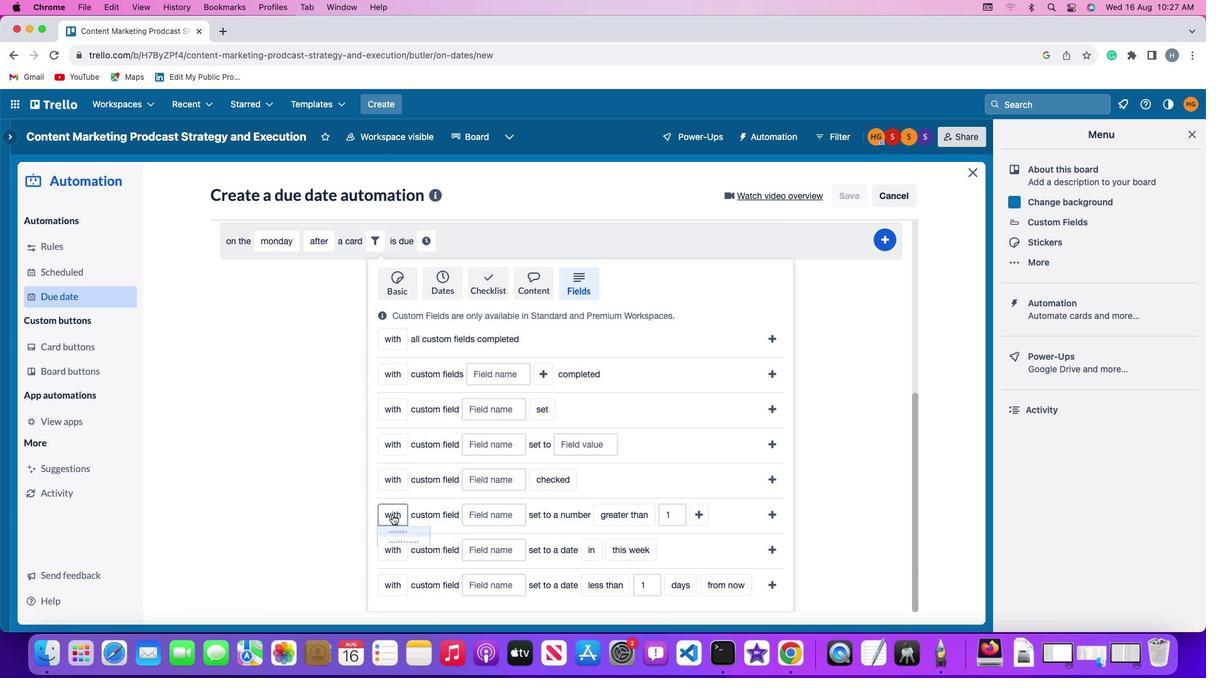 
Action: Mouse moved to (406, 560)
Screenshot: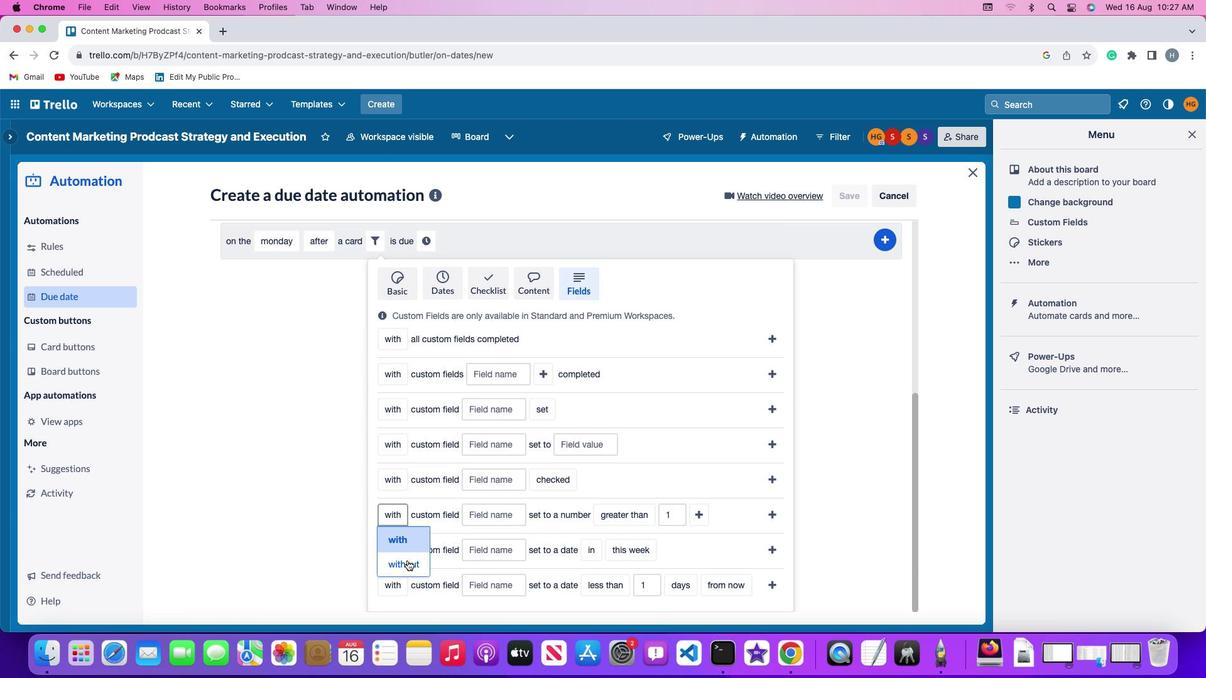 
Action: Mouse pressed left at (406, 560)
Screenshot: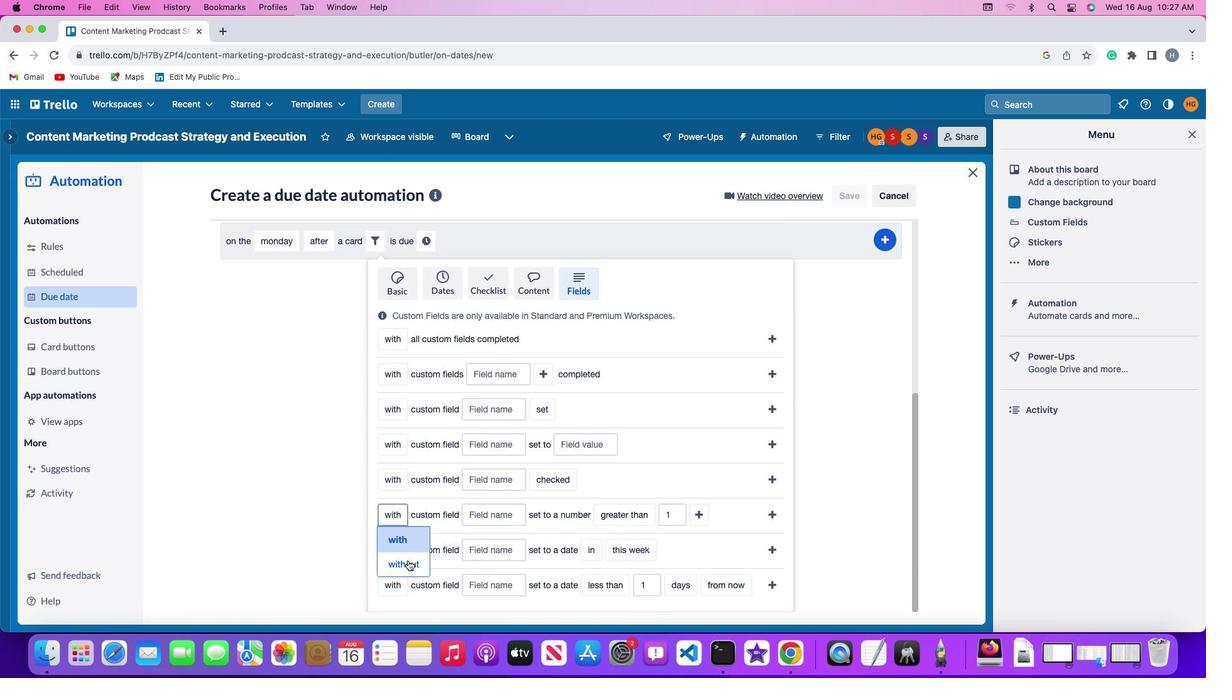 
Action: Mouse moved to (499, 516)
Screenshot: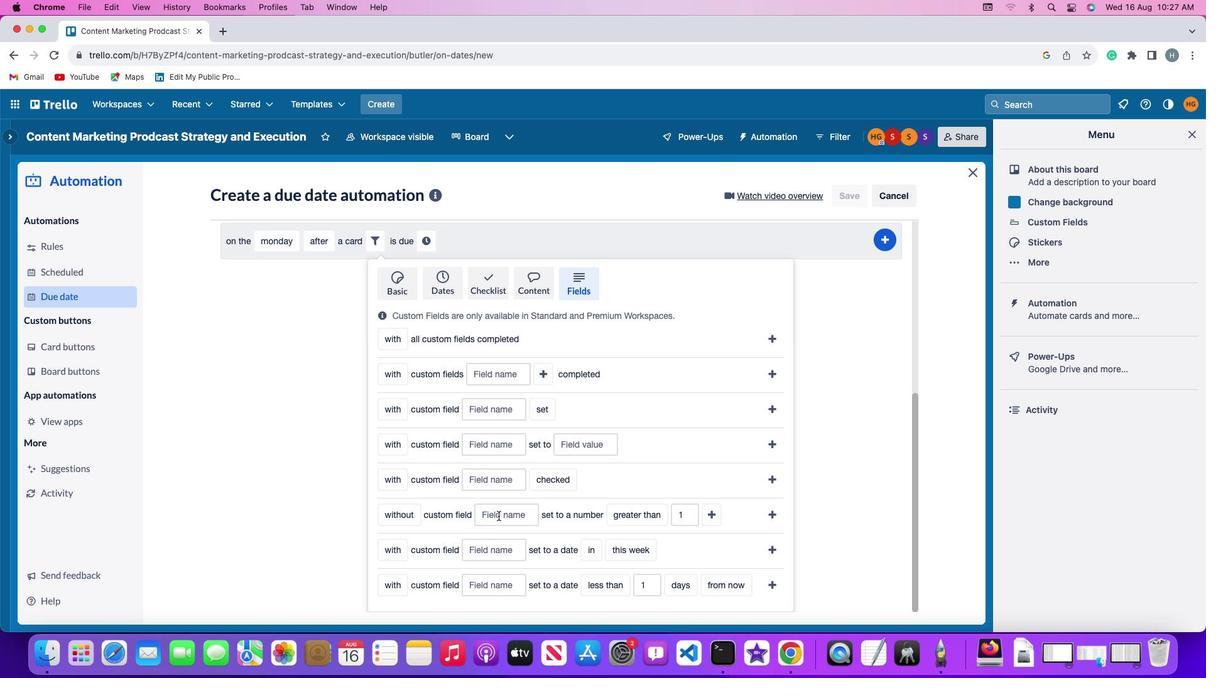 
Action: Mouse pressed left at (499, 516)
Screenshot: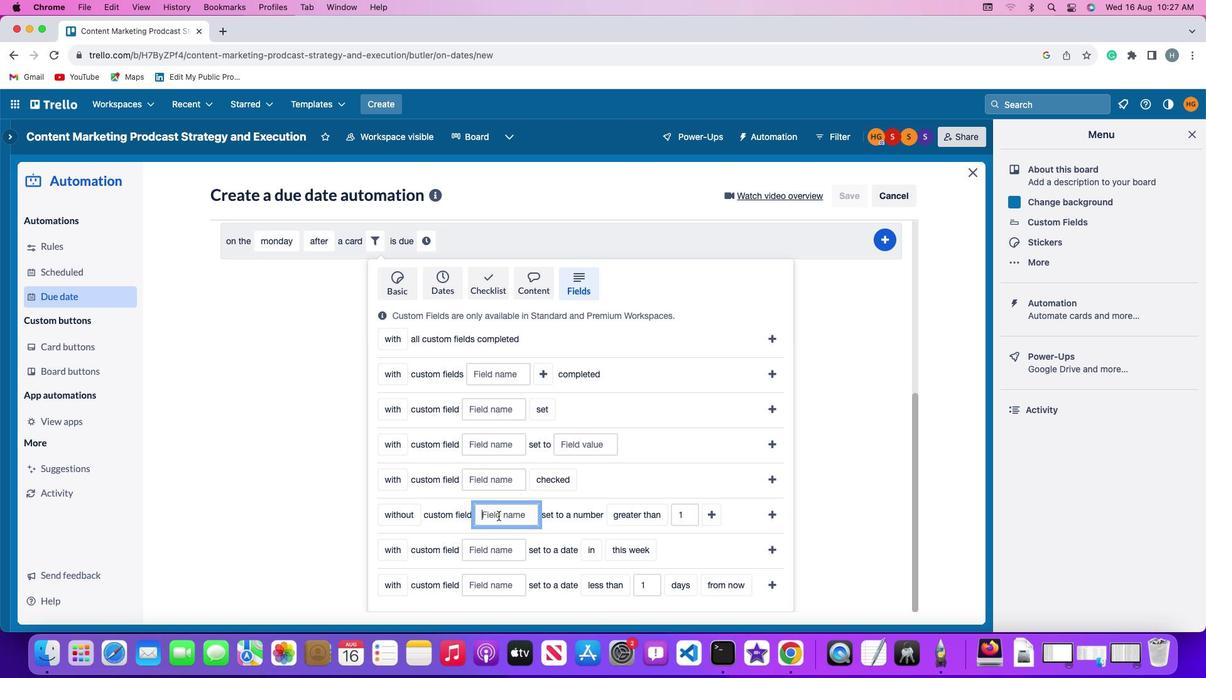 
Action: Key pressed Key.shift'R''e''s''u''m''e'
Screenshot: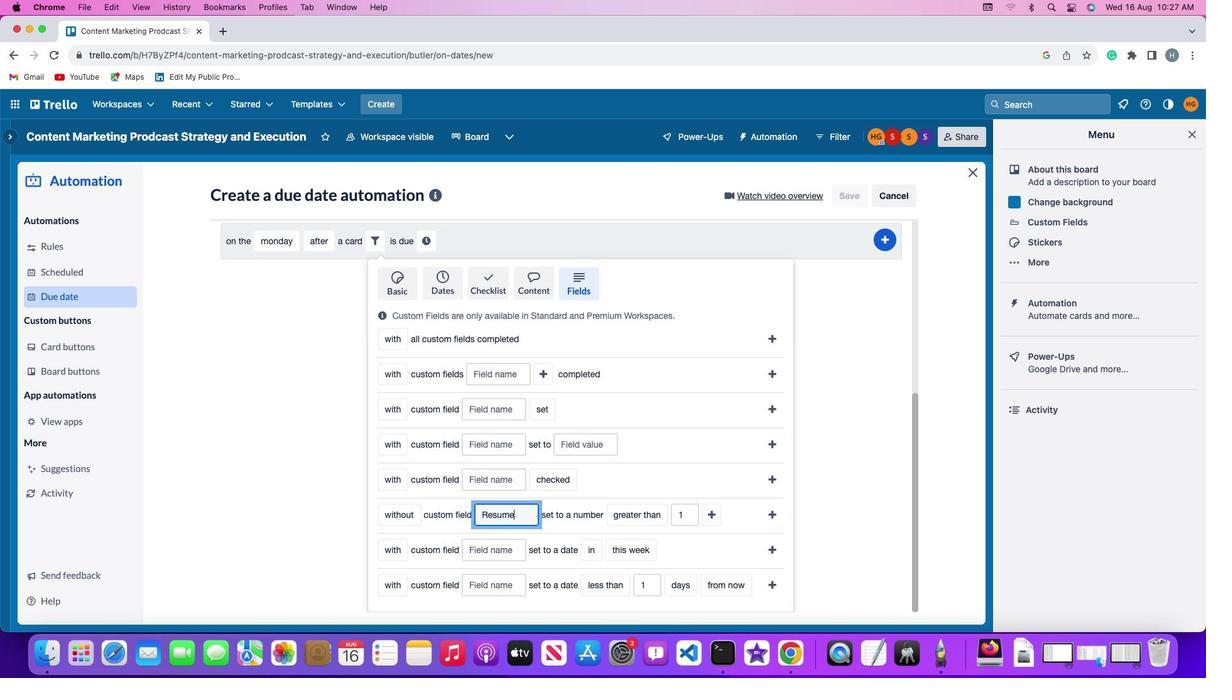 
Action: Mouse moved to (631, 524)
Screenshot: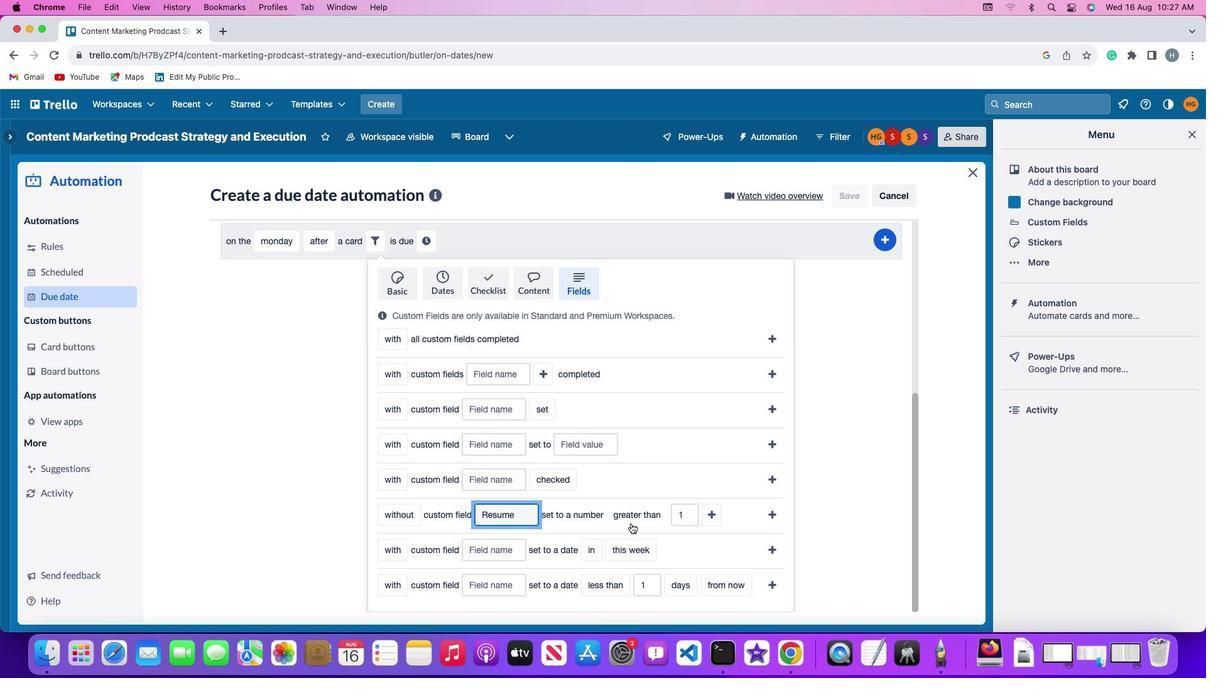 
Action: Mouse pressed left at (631, 524)
Screenshot: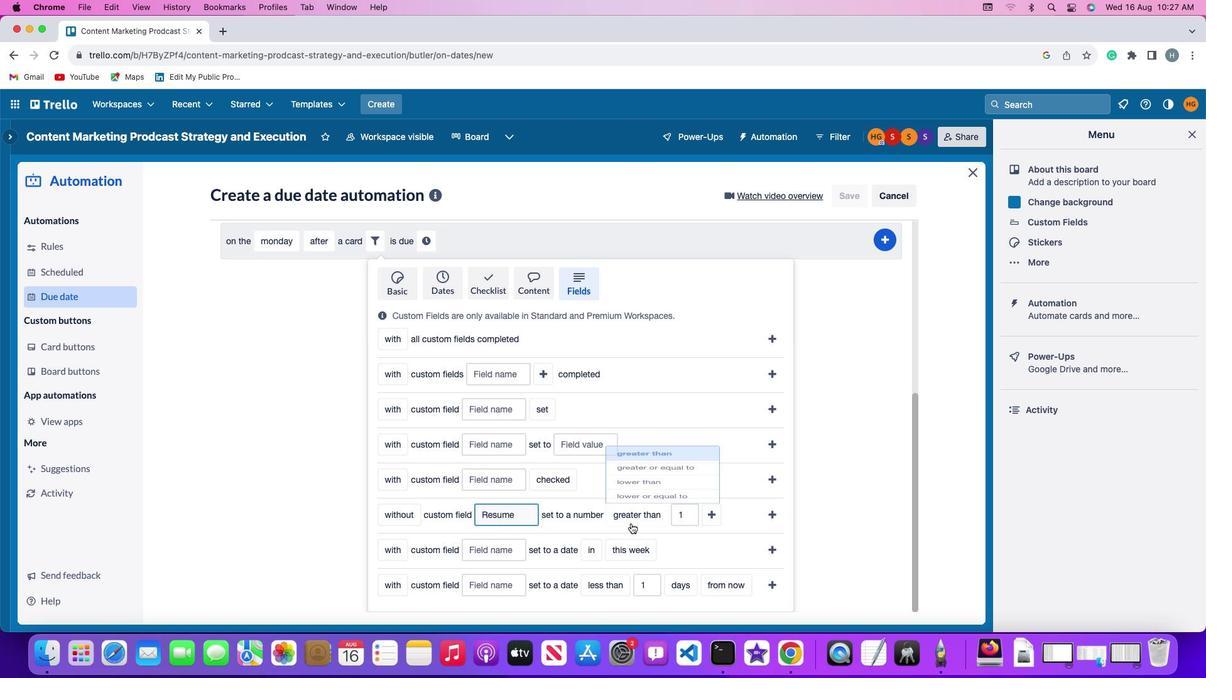 
Action: Mouse moved to (652, 408)
Screenshot: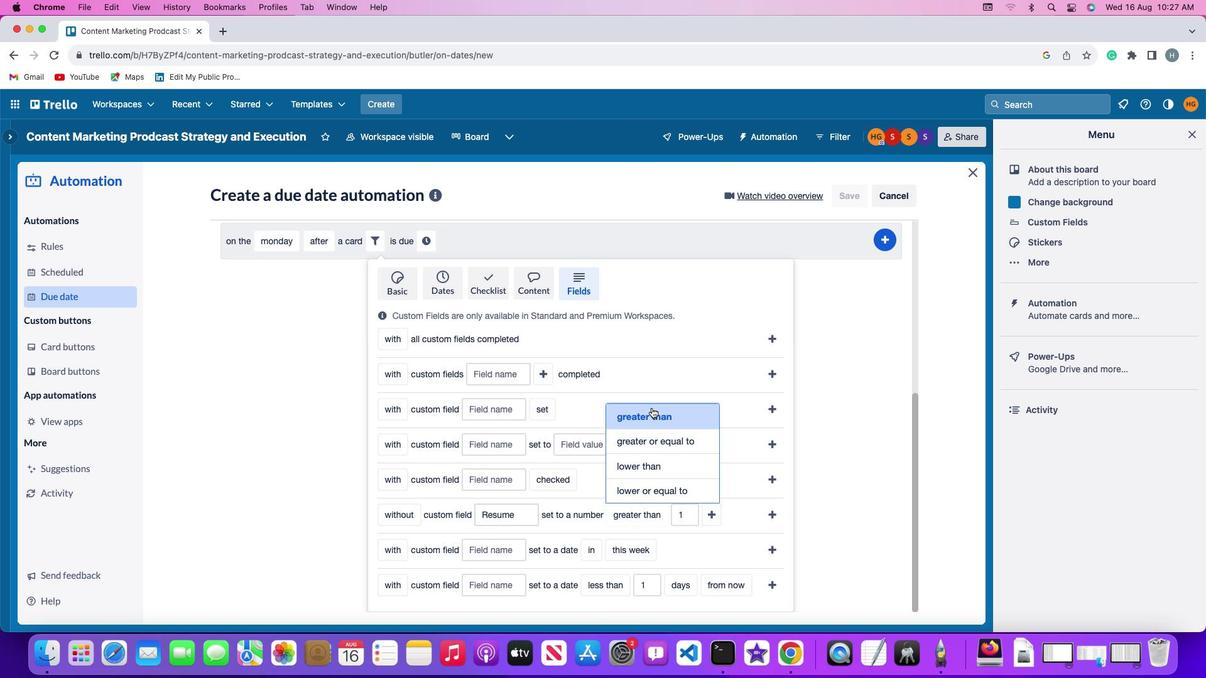 
Action: Mouse pressed left at (652, 408)
Screenshot: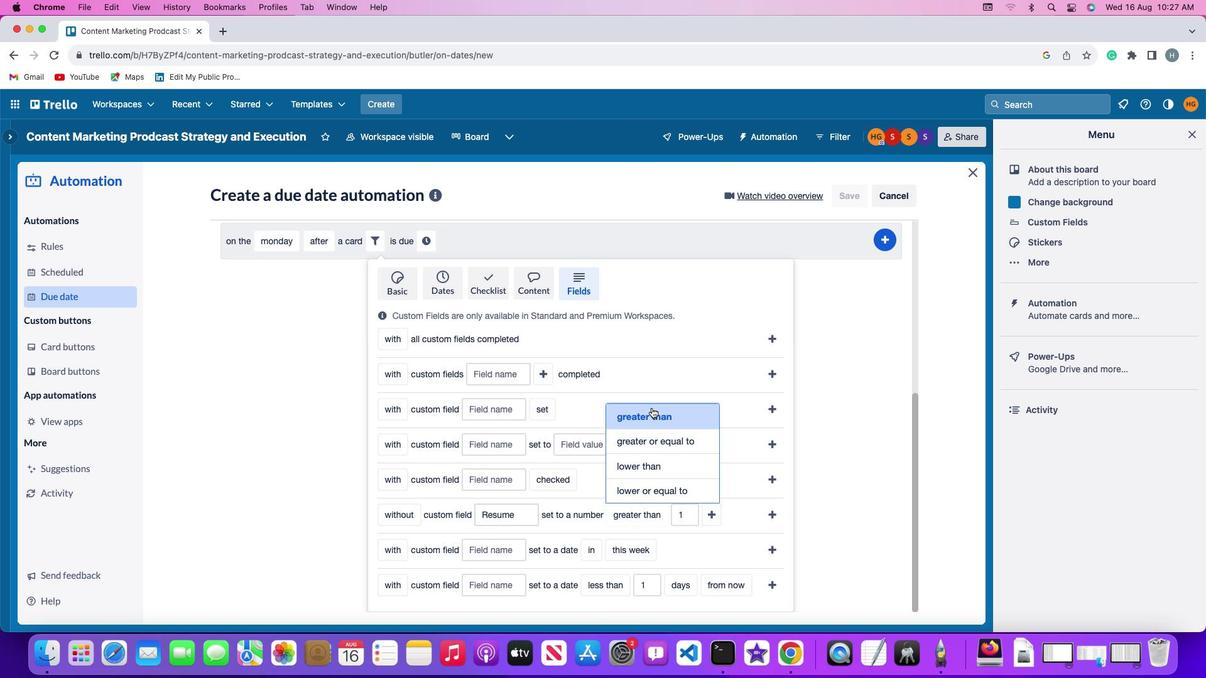 
Action: Mouse moved to (688, 519)
Screenshot: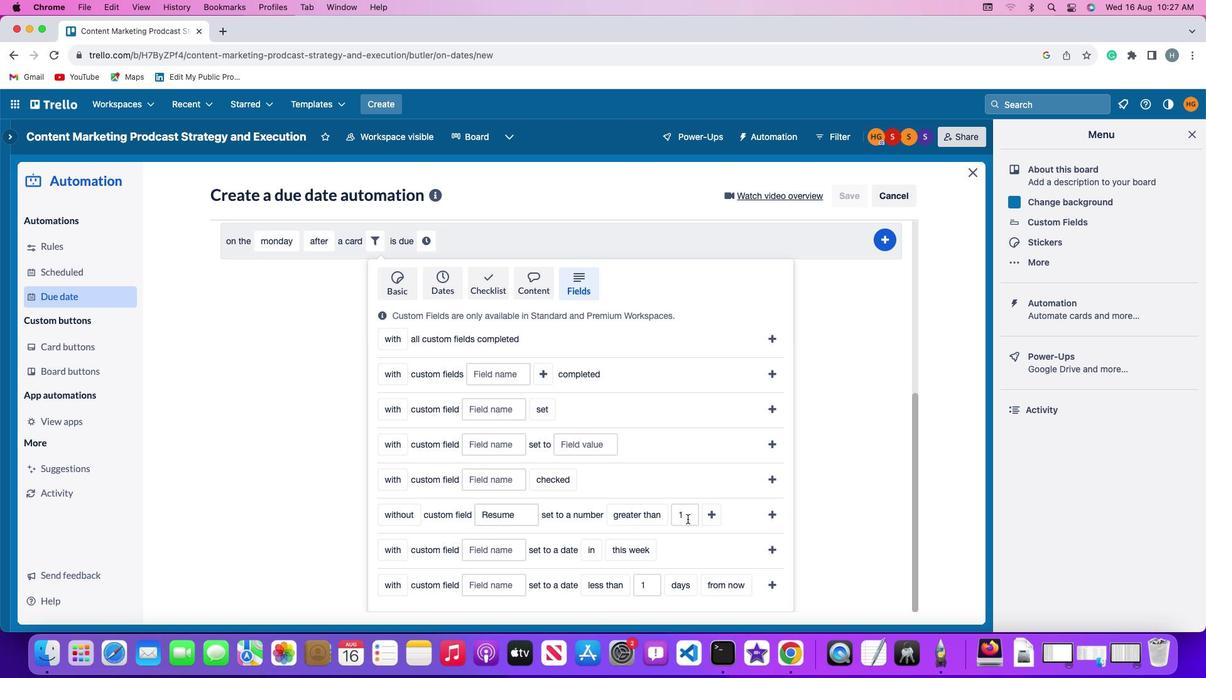 
Action: Mouse pressed left at (688, 519)
Screenshot: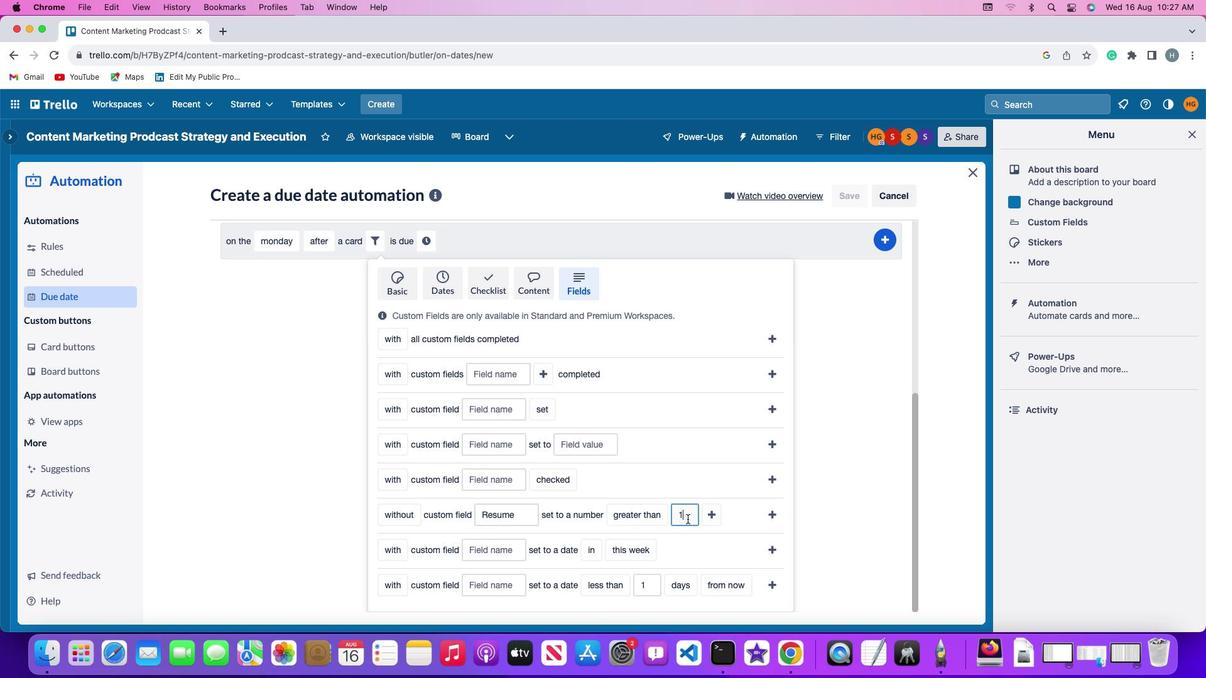 
Action: Key pressed Key.backspace'1'
Screenshot: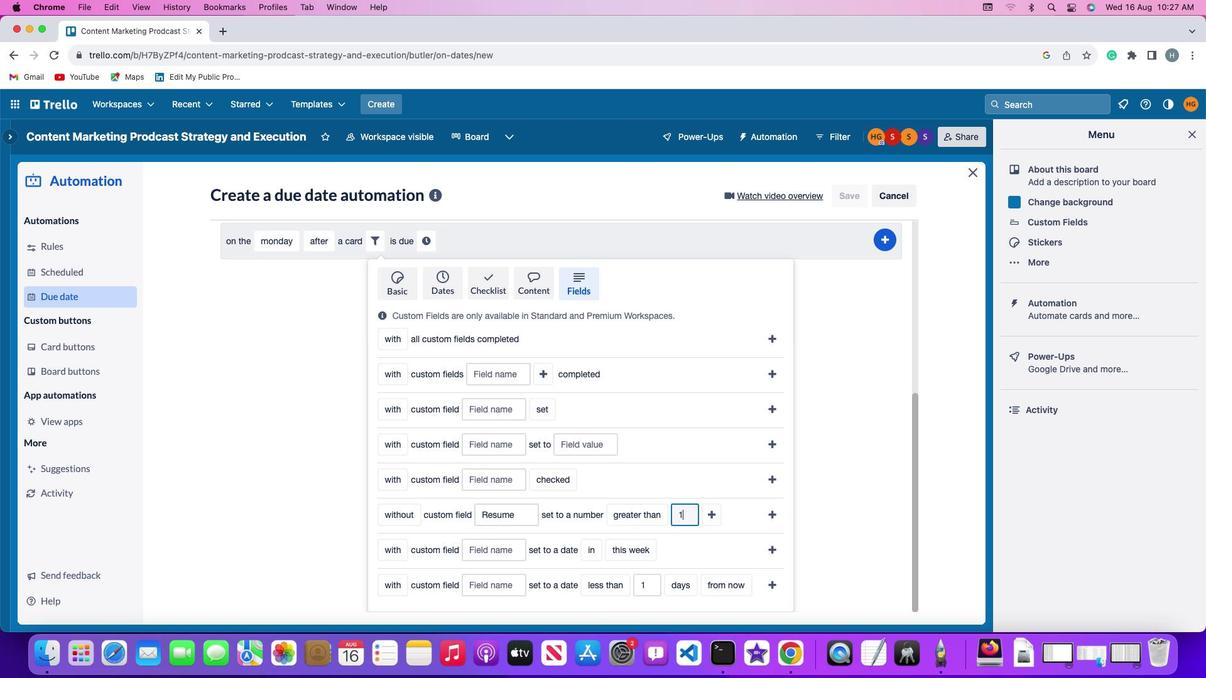 
Action: Mouse moved to (709, 515)
Screenshot: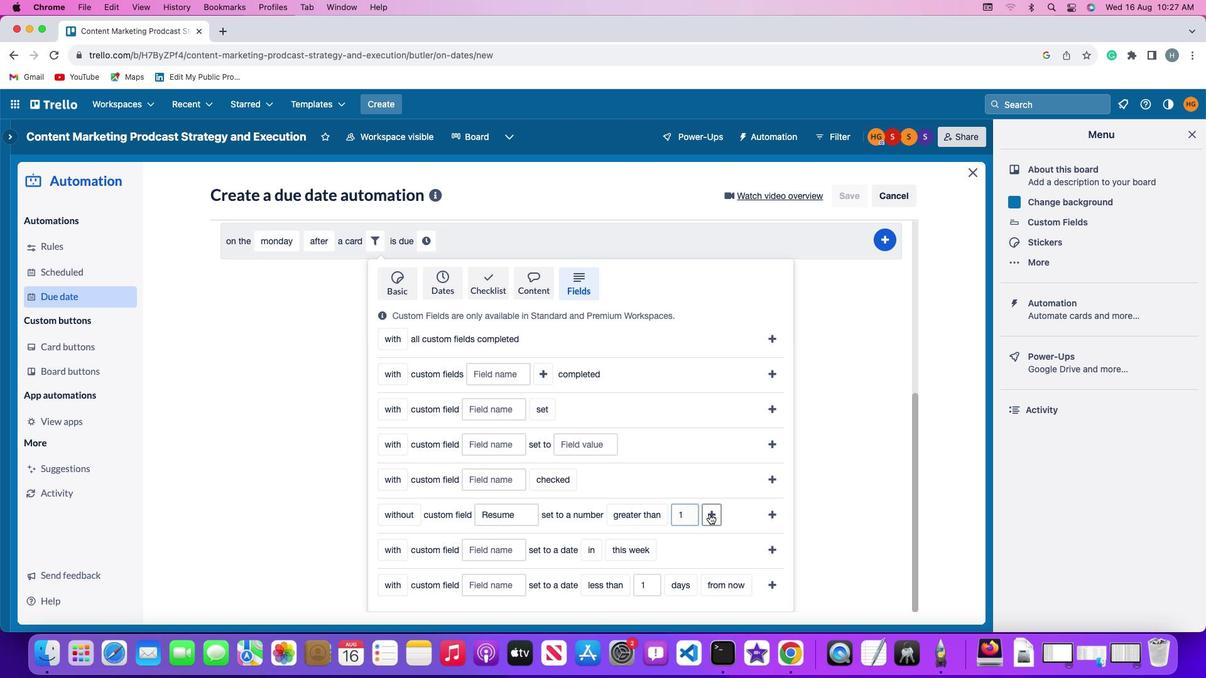 
Action: Mouse pressed left at (709, 515)
Screenshot: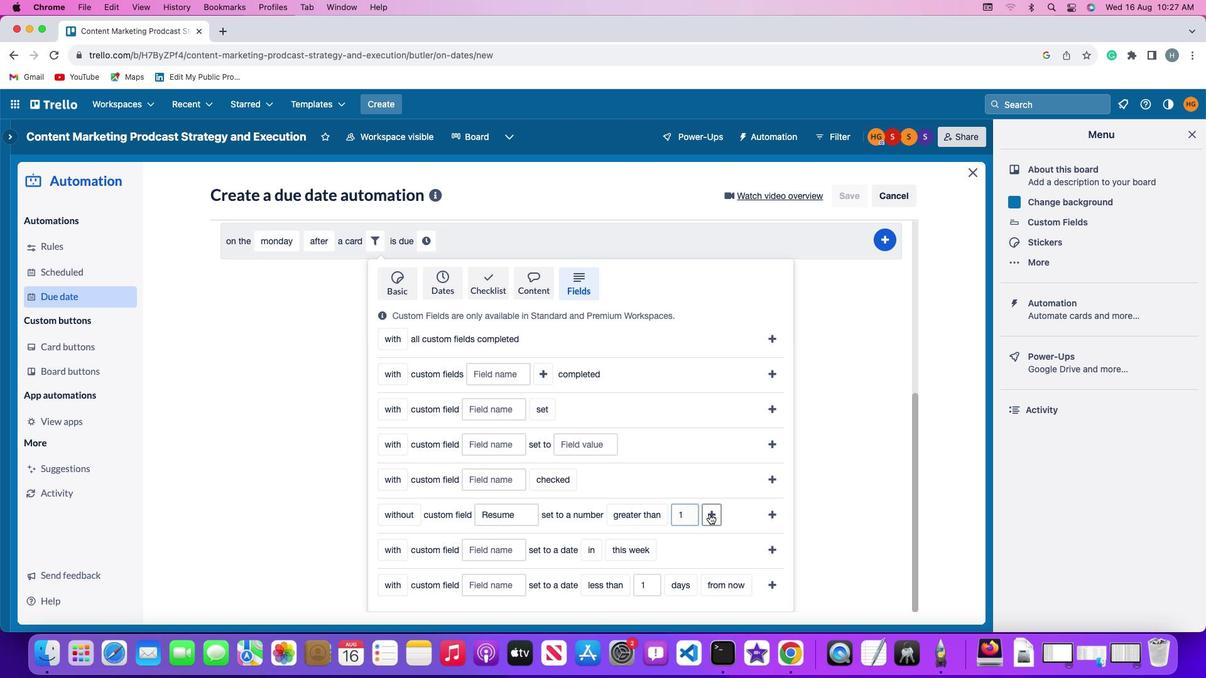 
Action: Mouse moved to (737, 516)
Screenshot: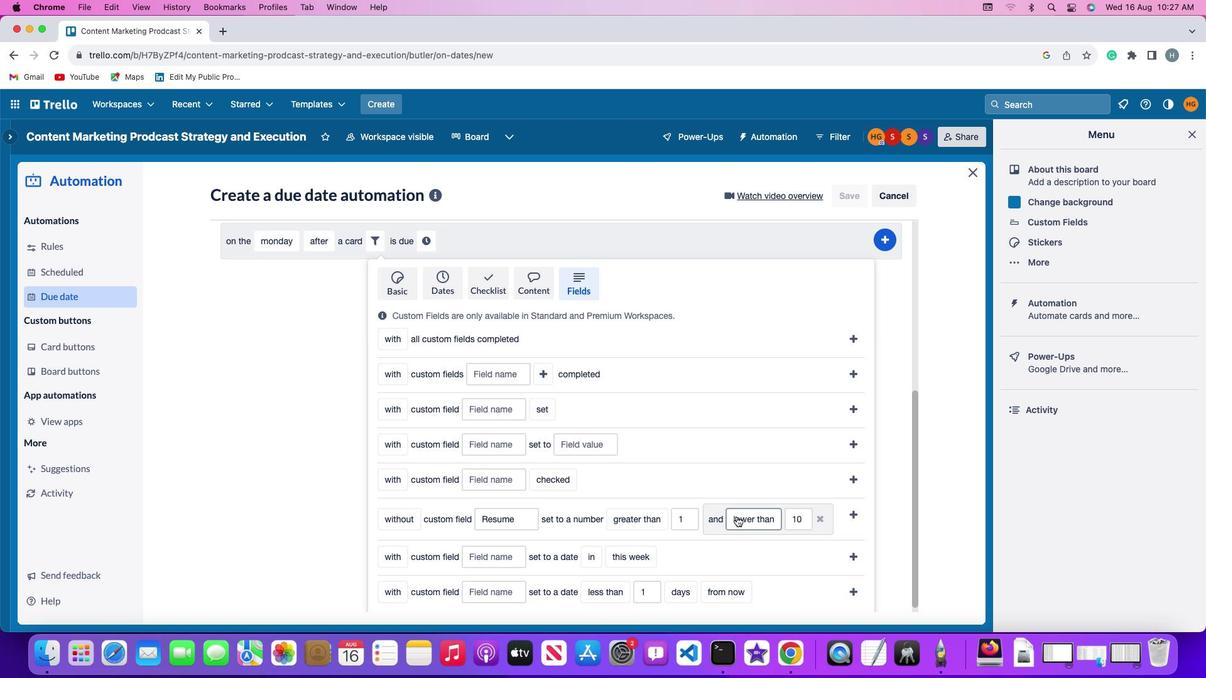 
Action: Mouse pressed left at (737, 516)
Screenshot: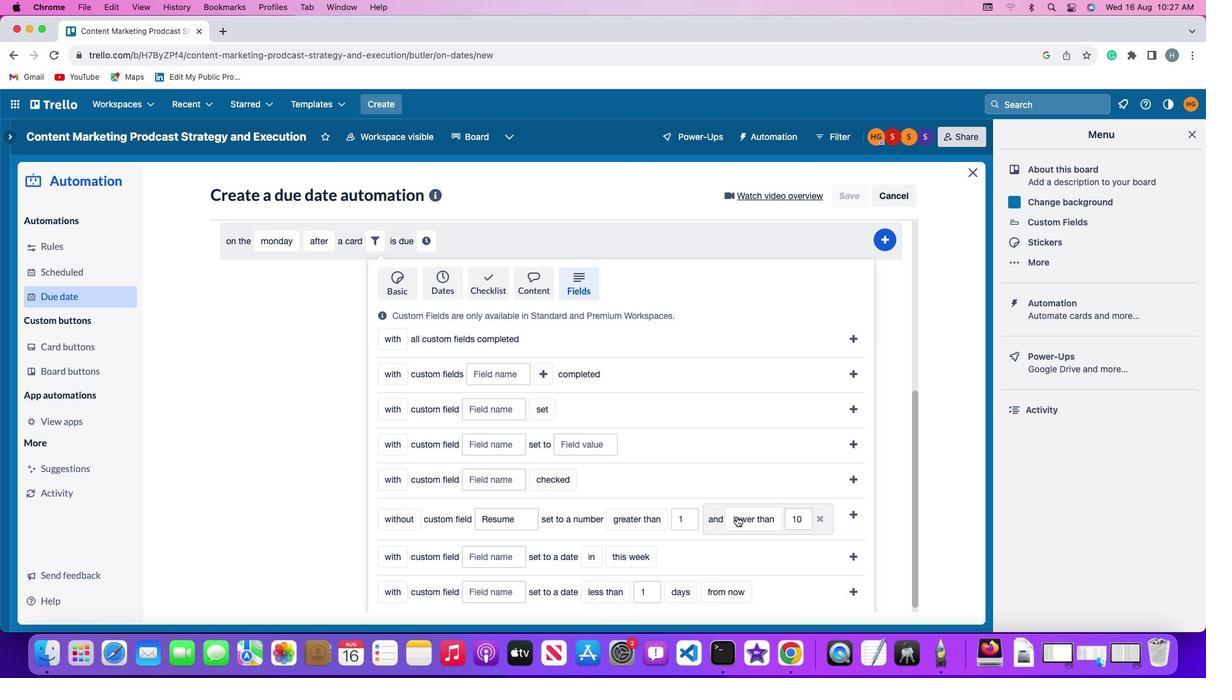 
Action: Mouse moved to (764, 443)
Screenshot: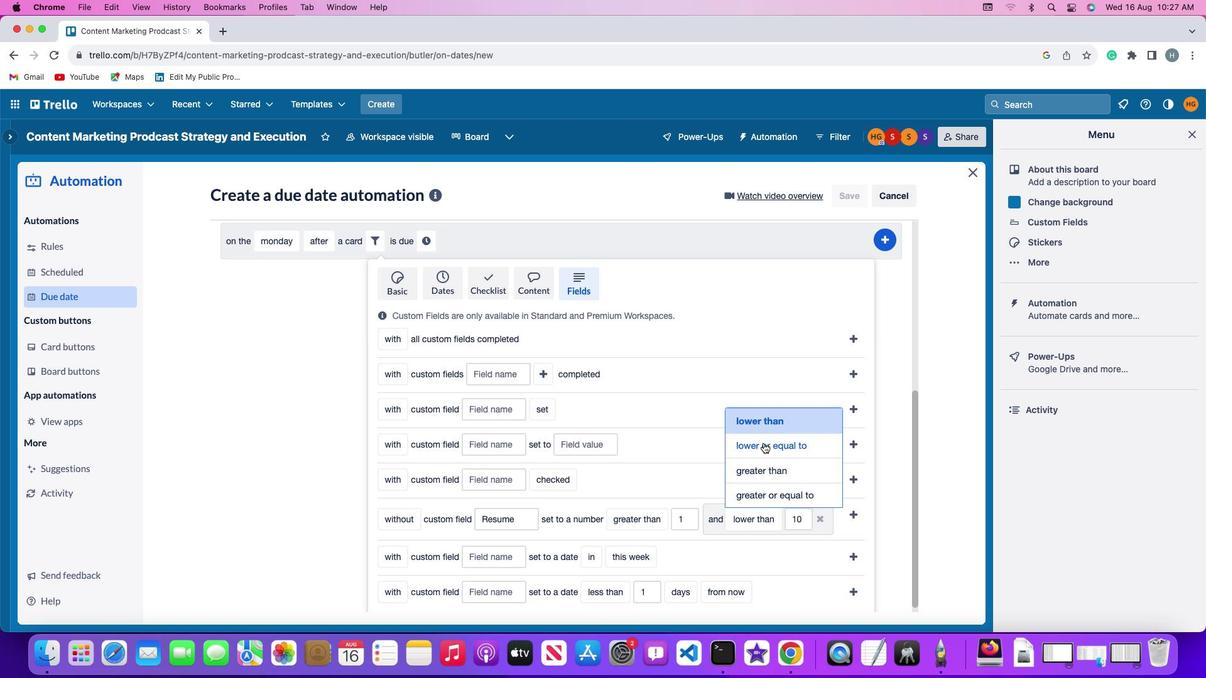 
Action: Mouse pressed left at (764, 443)
Screenshot: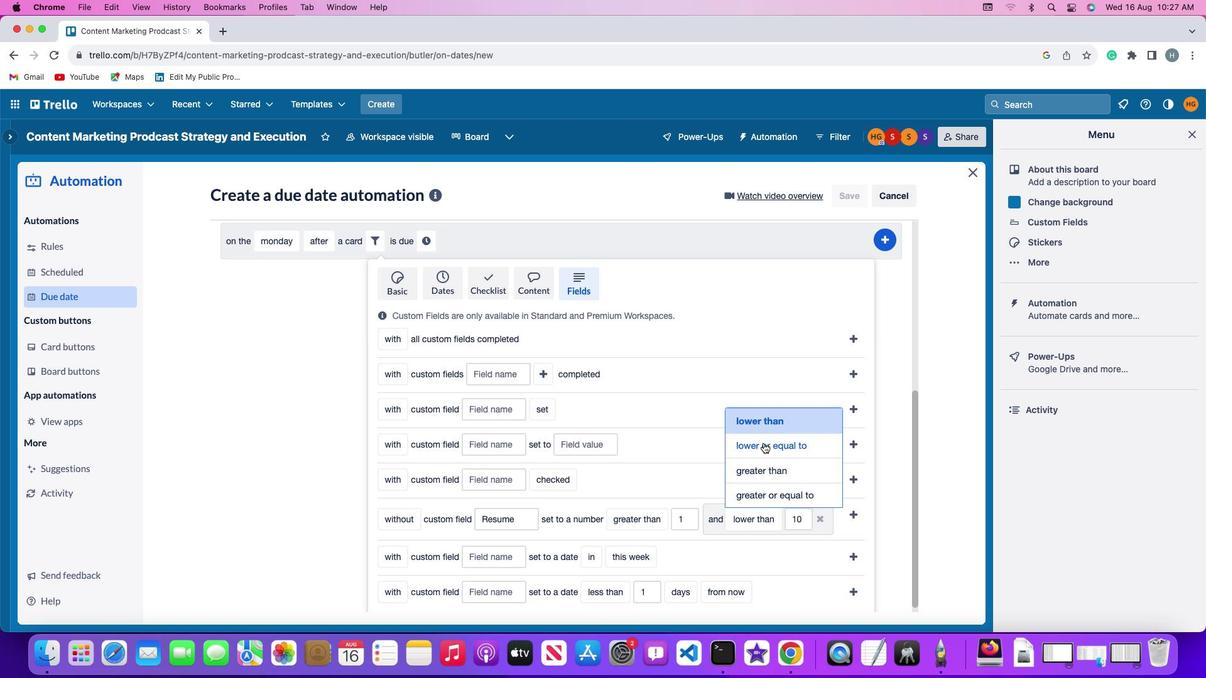 
Action: Mouse moved to (828, 519)
Screenshot: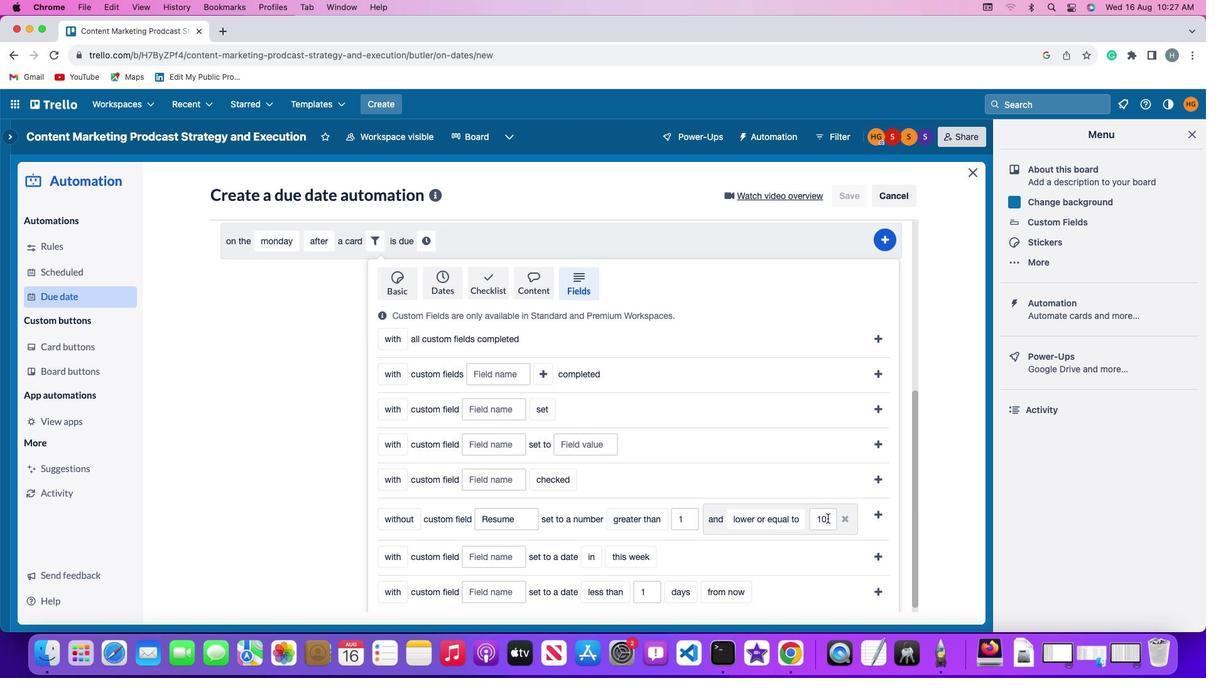 
Action: Mouse pressed left at (828, 519)
Screenshot: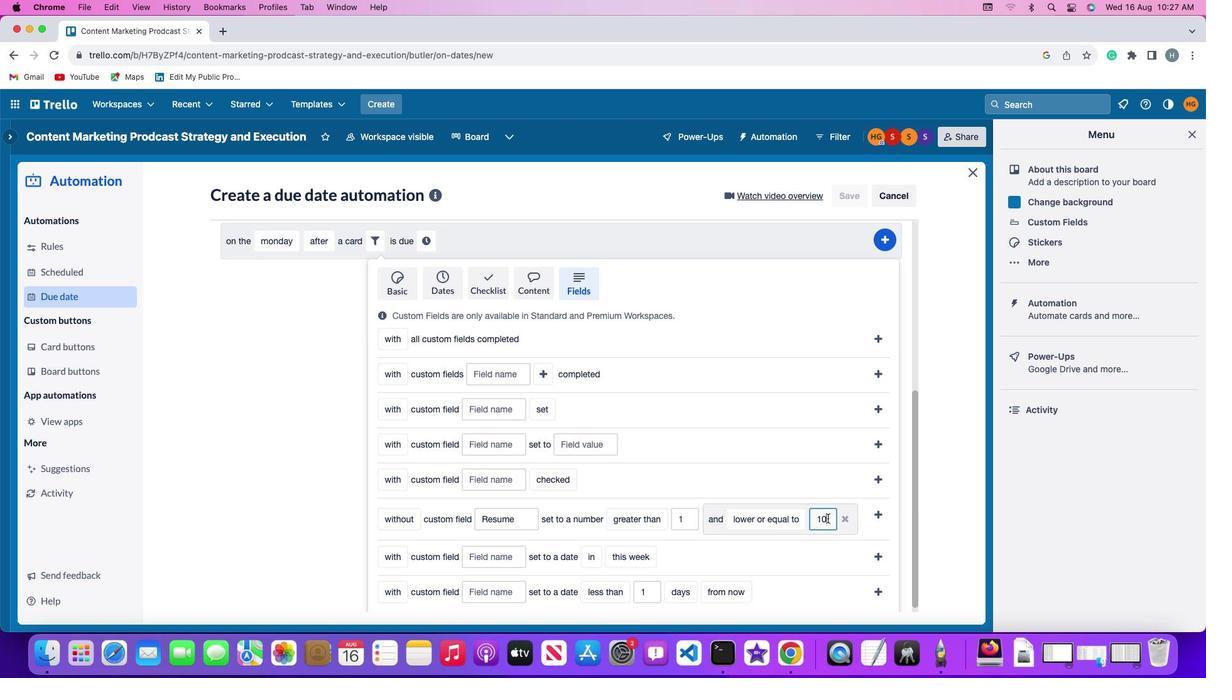 
Action: Key pressed Key.backspaceKey.backspace'1''0'
Screenshot: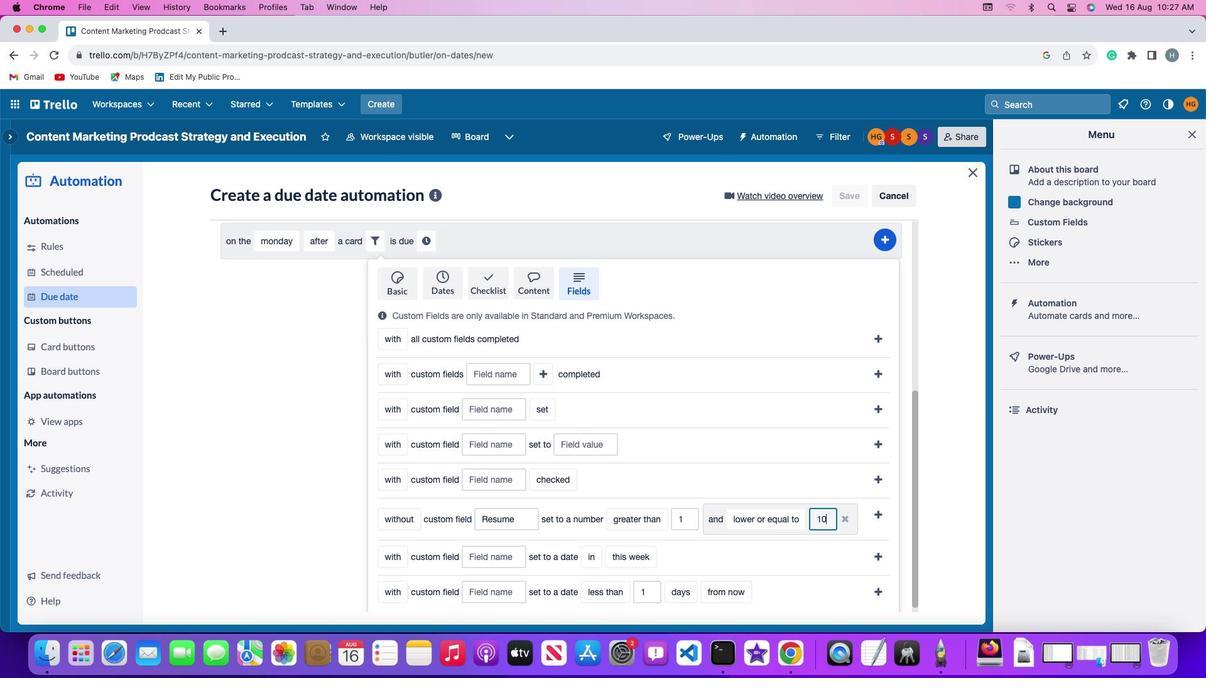 
Action: Mouse moved to (877, 512)
Screenshot: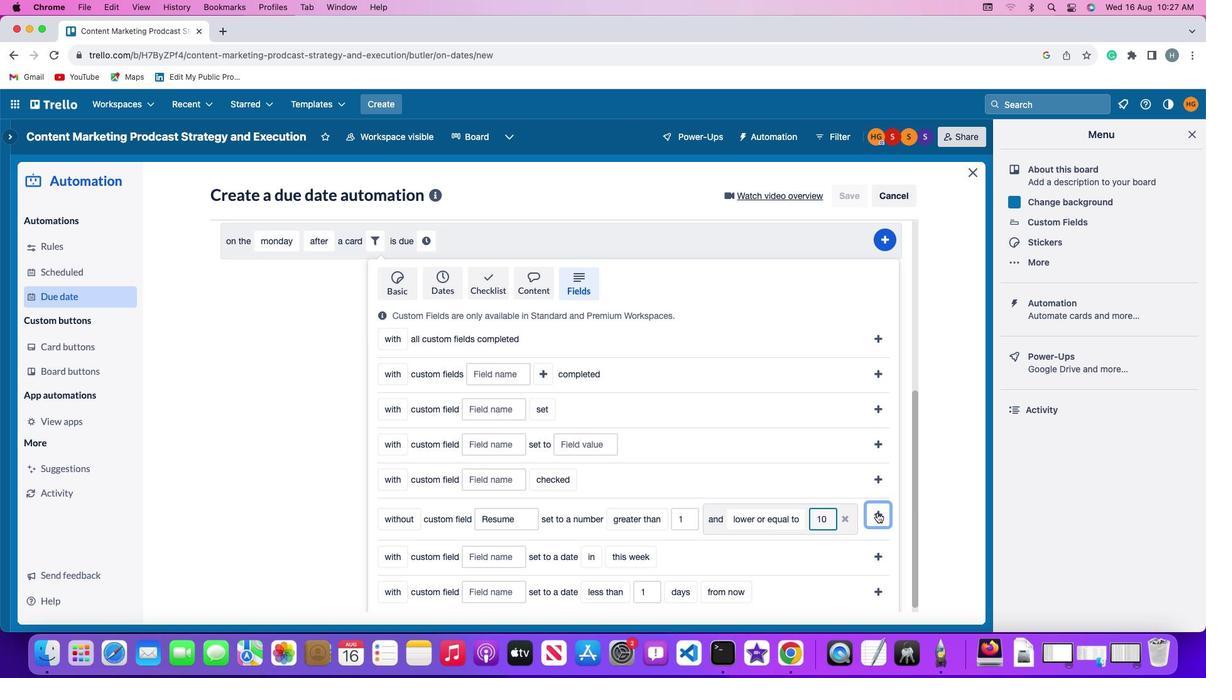 
Action: Mouse pressed left at (877, 512)
Screenshot: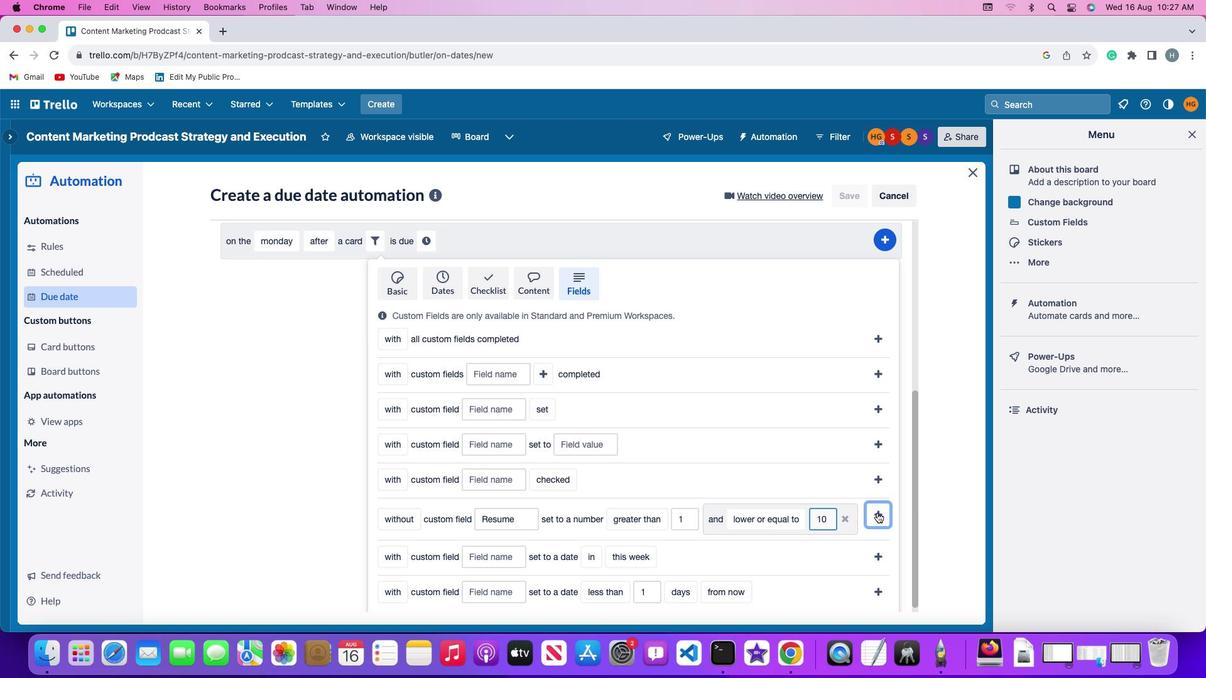 
Action: Mouse moved to (800, 548)
Screenshot: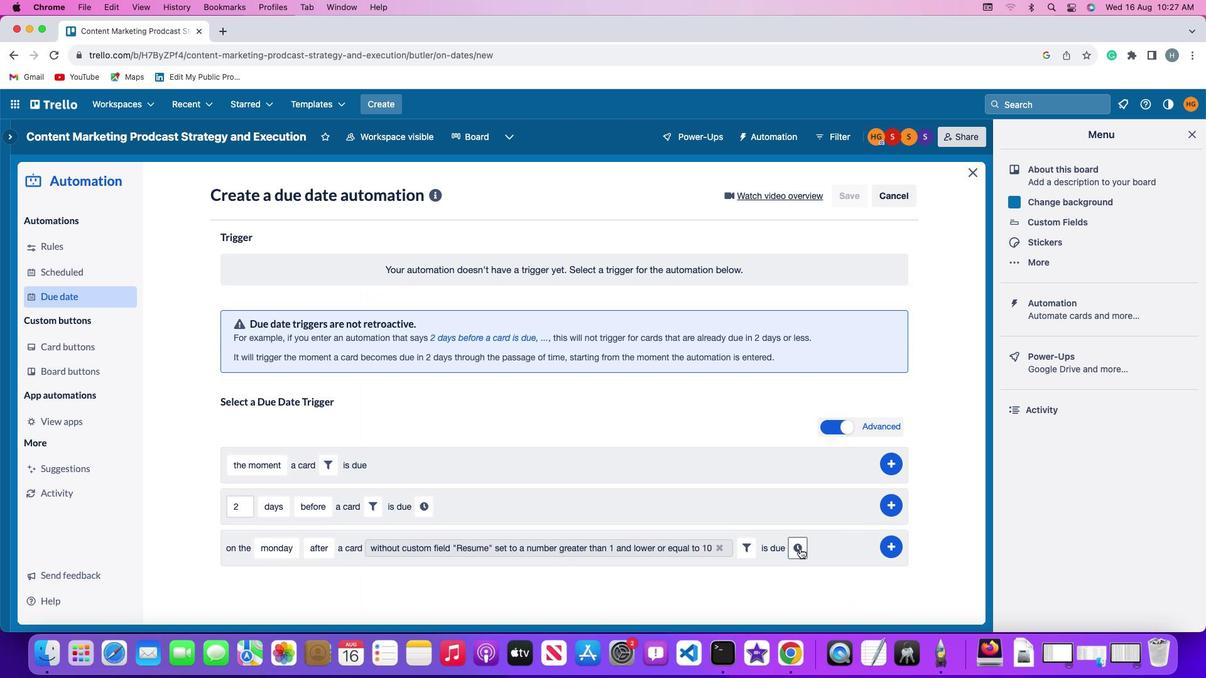 
Action: Mouse pressed left at (800, 548)
Screenshot: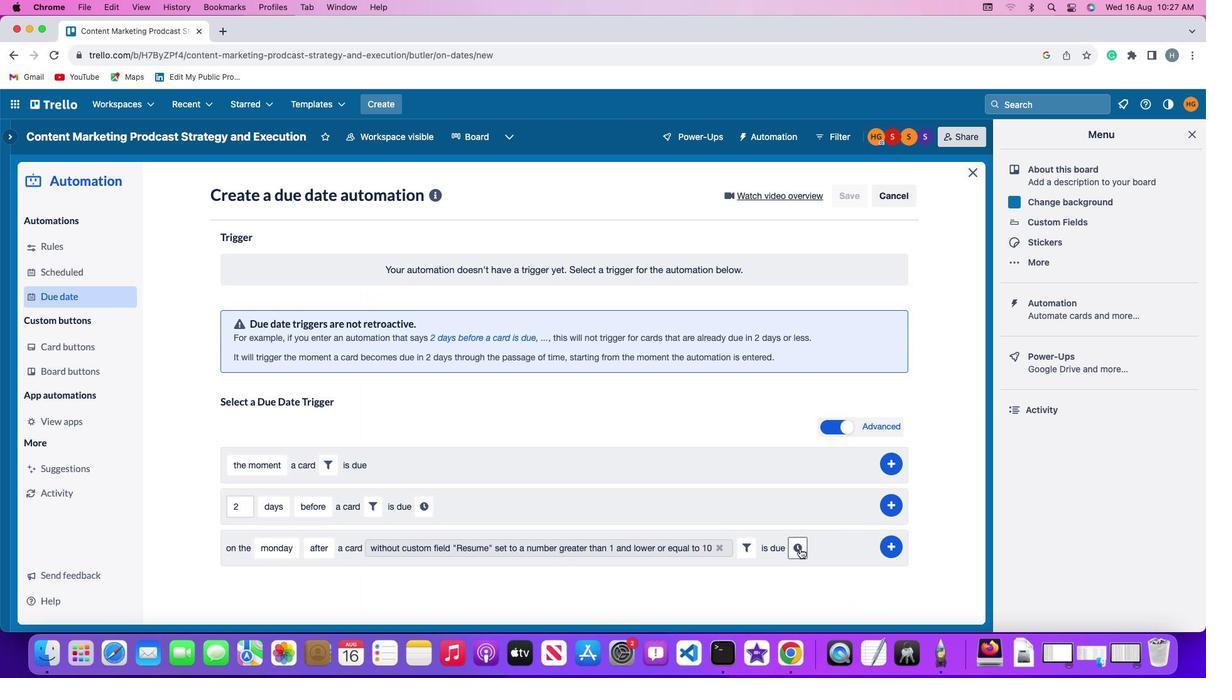 
Action: Mouse moved to (262, 573)
Screenshot: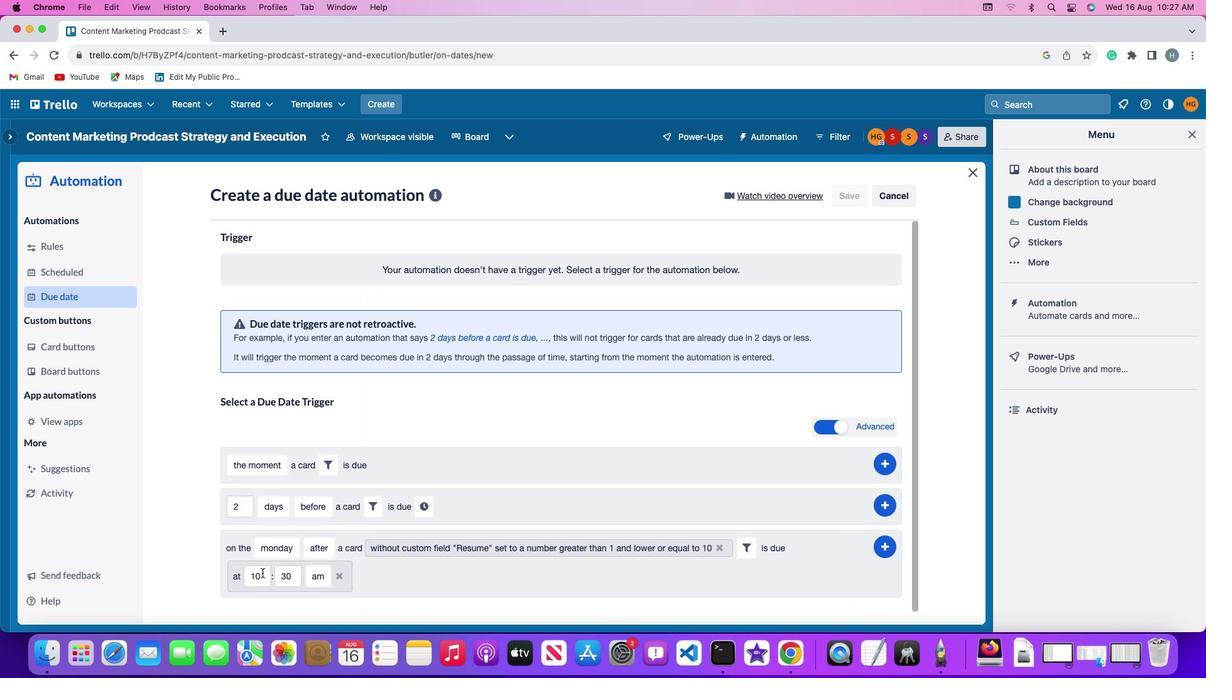 
Action: Mouse pressed left at (262, 573)
Screenshot: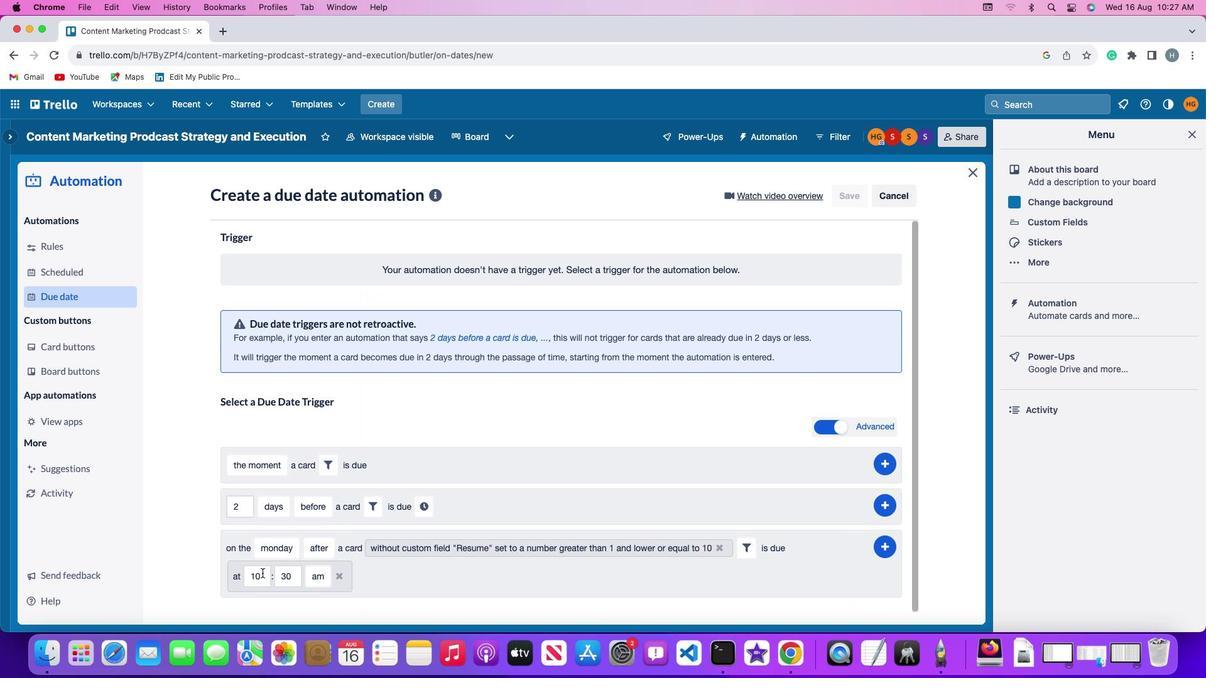 
Action: Key pressed Key.backspaceKey.backspace'1''1'
Screenshot: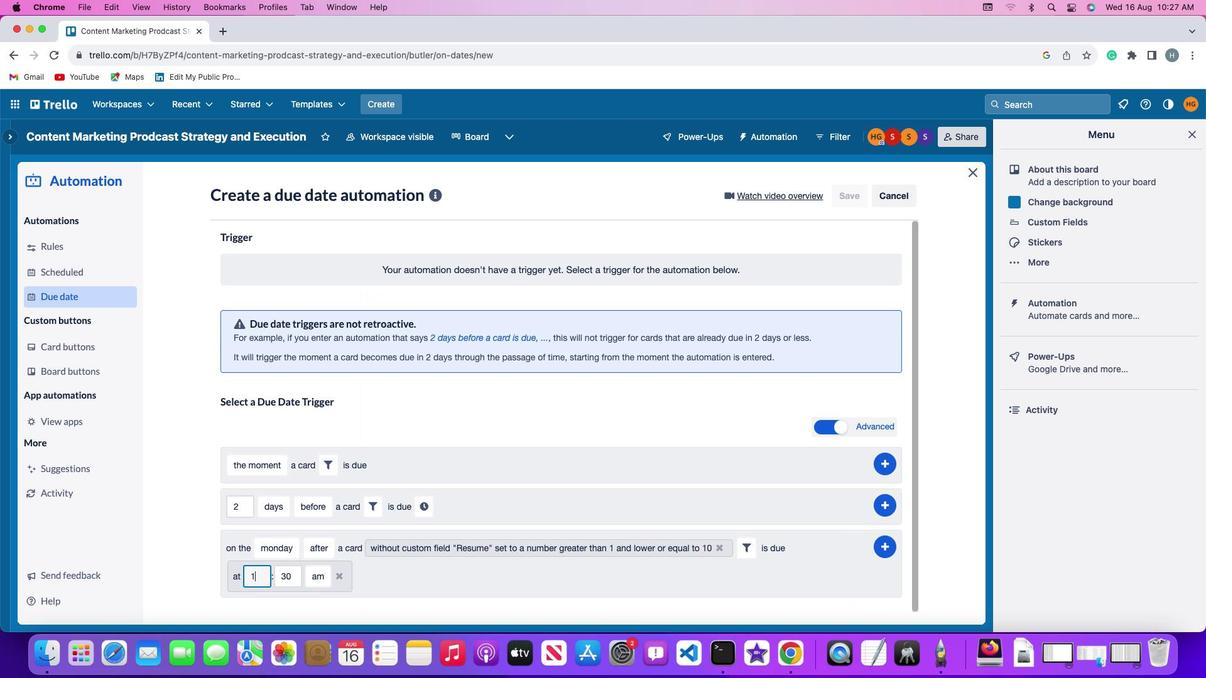 
Action: Mouse moved to (291, 576)
Screenshot: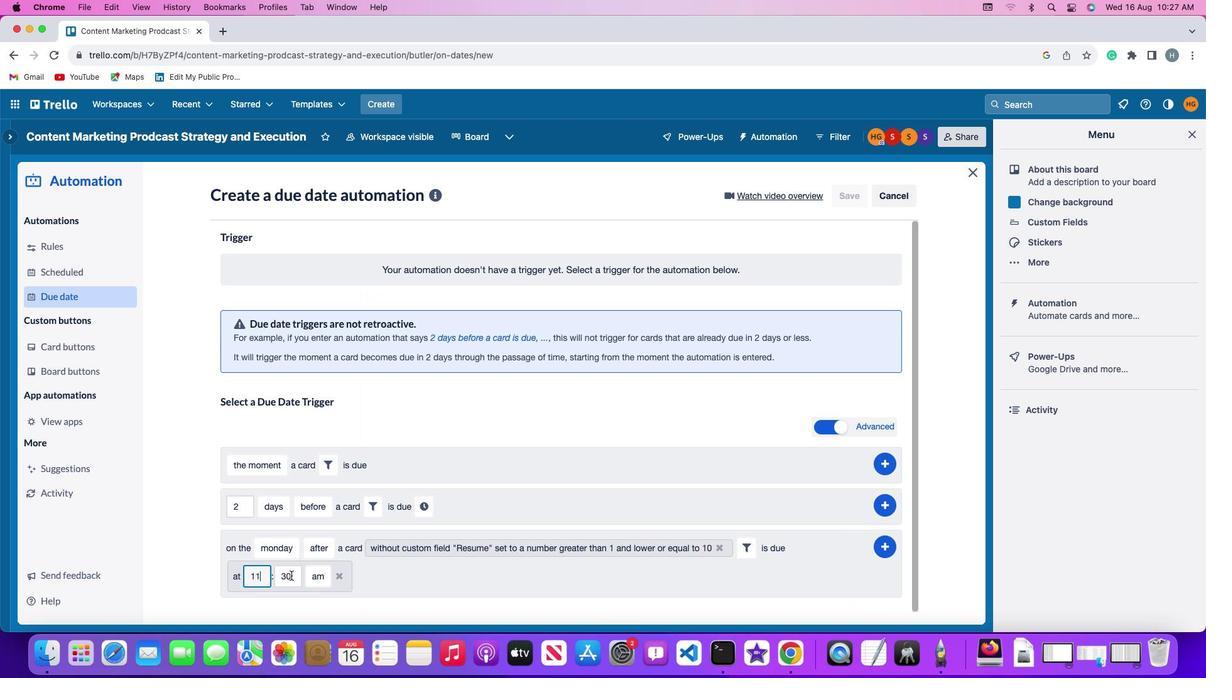 
Action: Mouse pressed left at (291, 576)
Screenshot: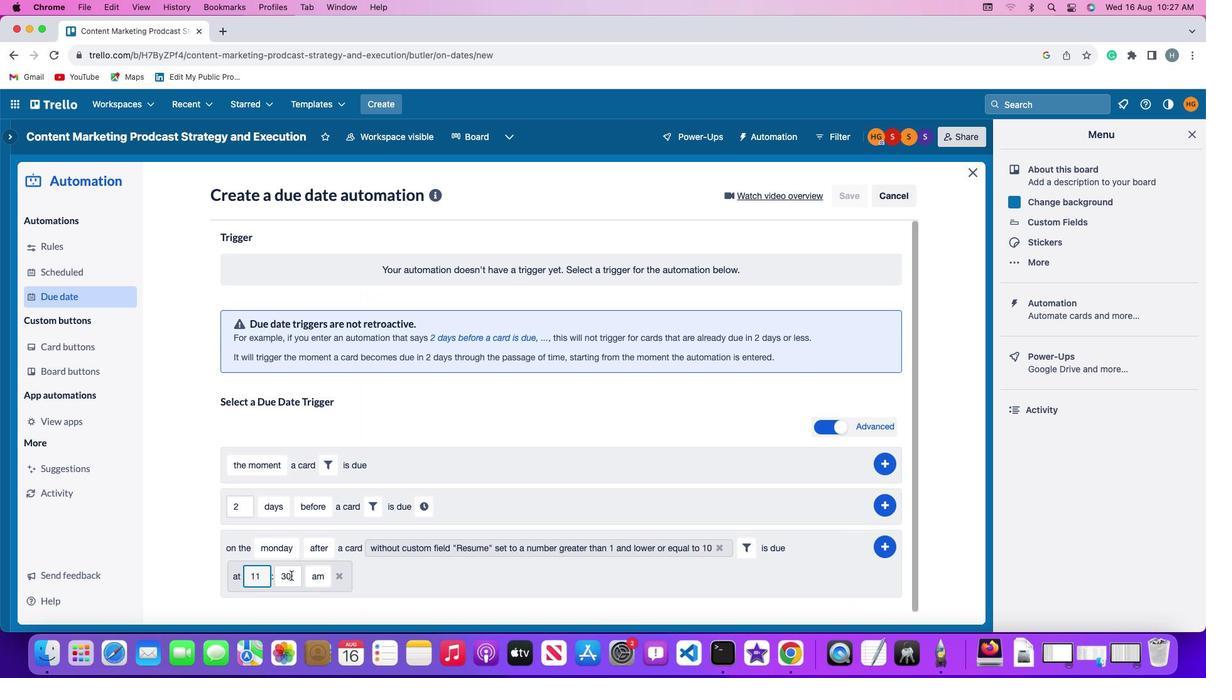 
Action: Key pressed Key.backspaceKey.backspace'0''0'
Screenshot: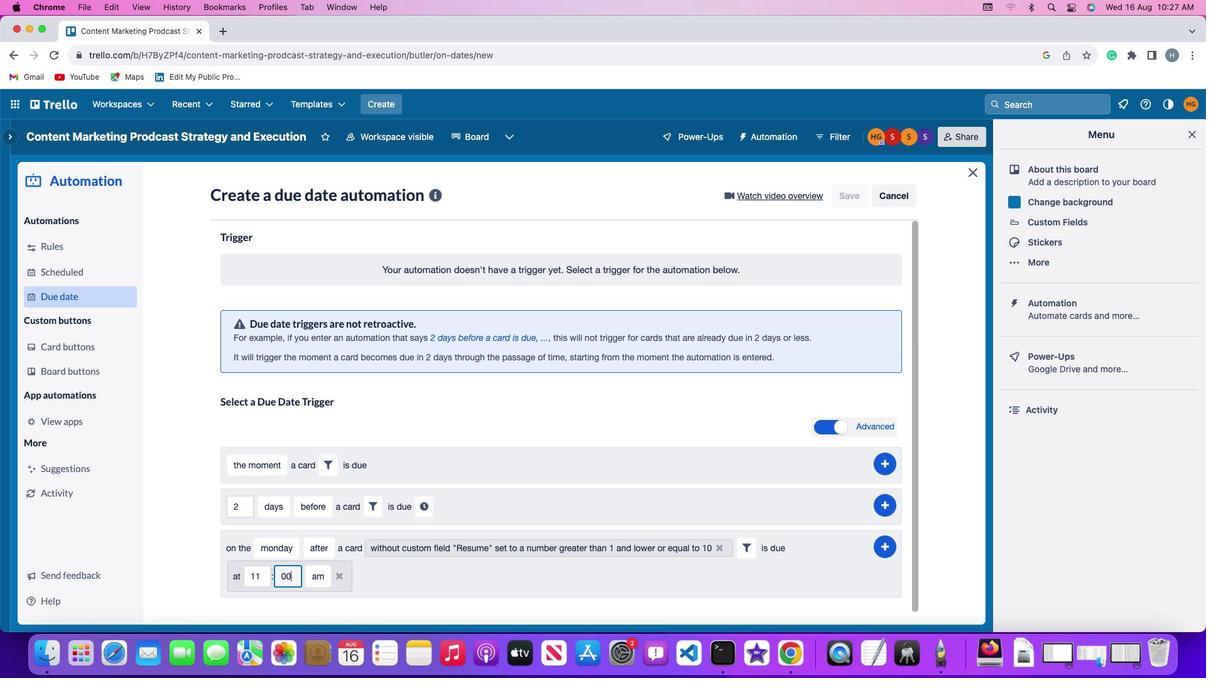 
Action: Mouse moved to (313, 576)
Screenshot: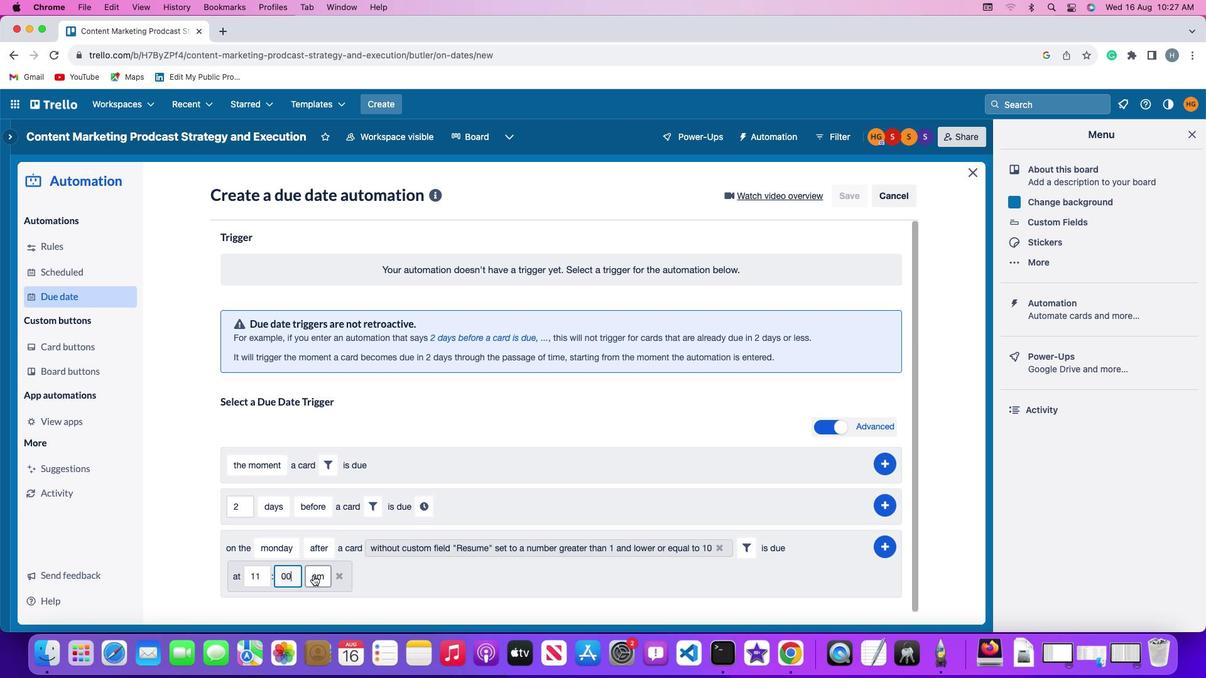 
Action: Mouse pressed left at (313, 576)
Screenshot: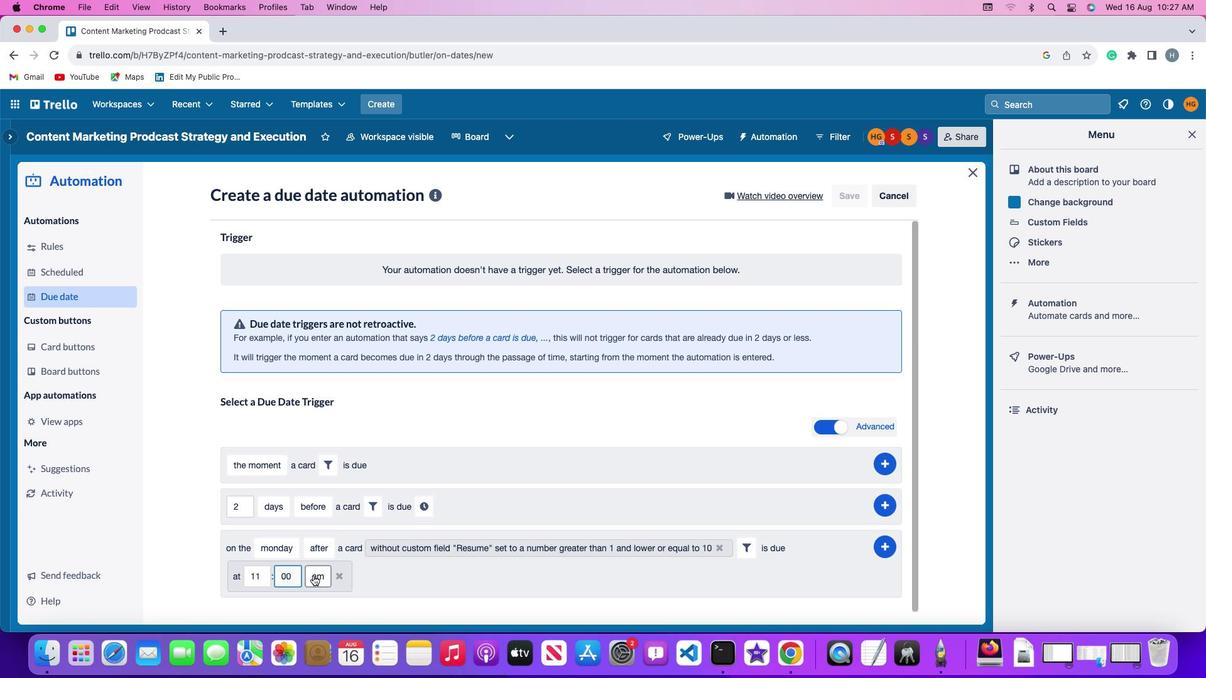 
Action: Mouse moved to (324, 526)
Screenshot: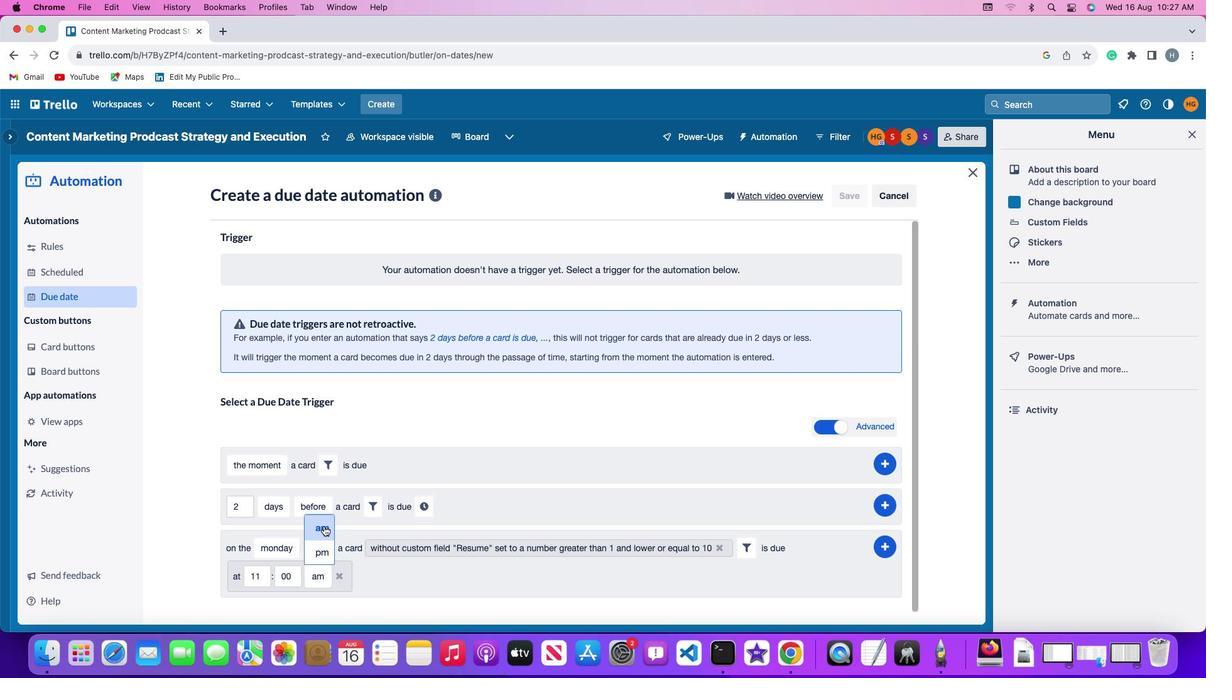 
Action: Mouse pressed left at (324, 526)
Screenshot: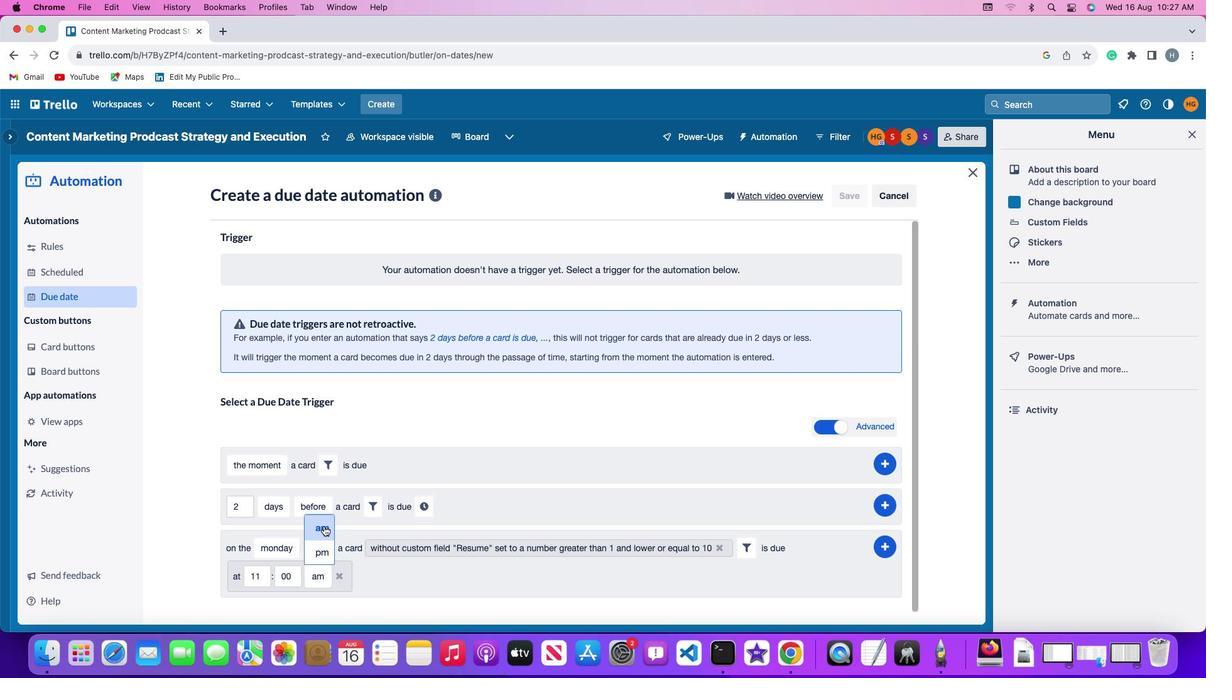 
Action: Mouse moved to (886, 544)
Screenshot: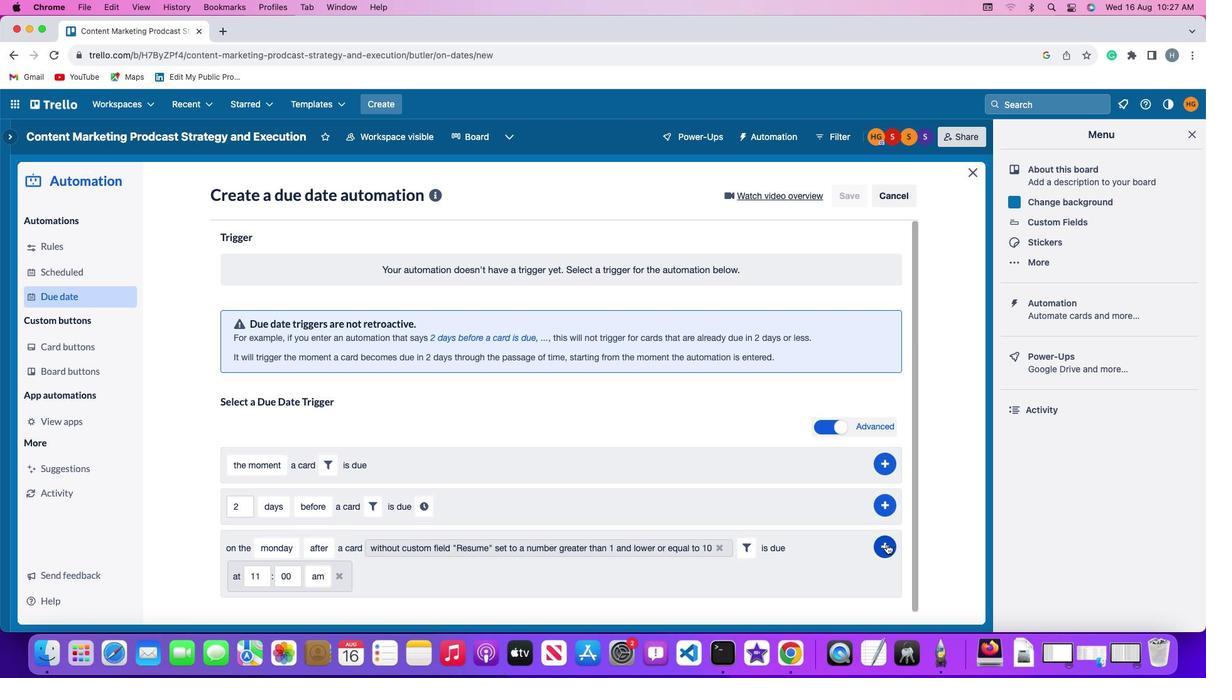 
Action: Mouse pressed left at (886, 544)
Screenshot: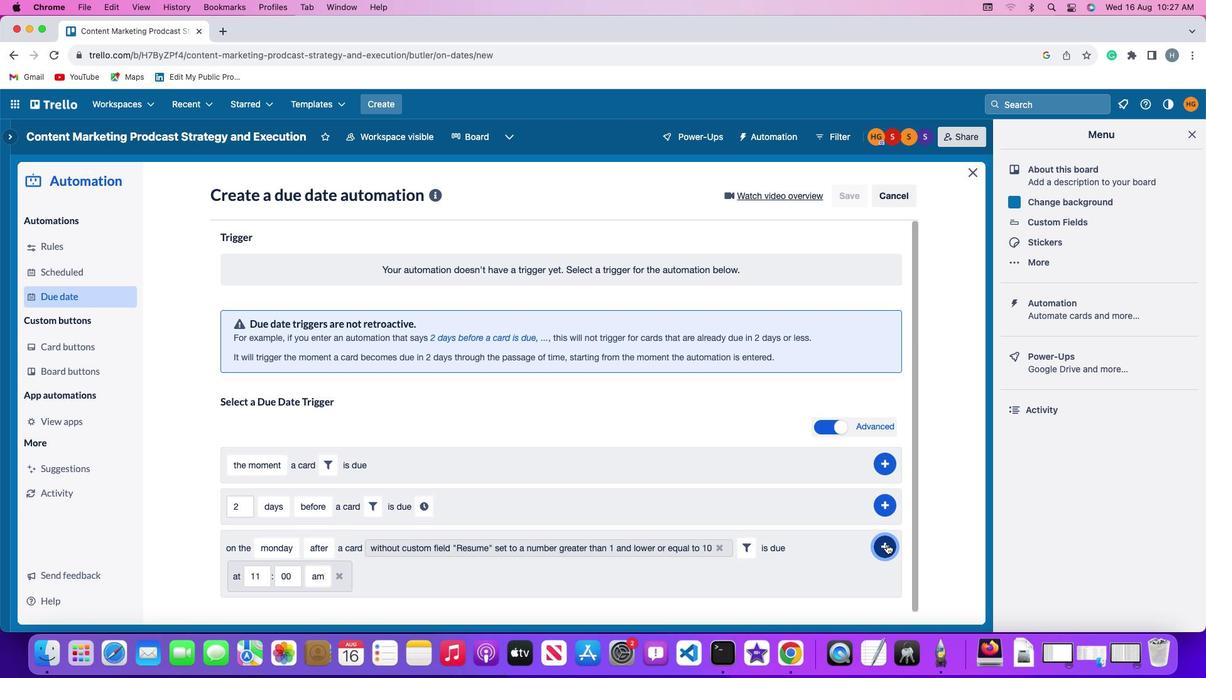 
Action: Mouse moved to (954, 442)
Screenshot: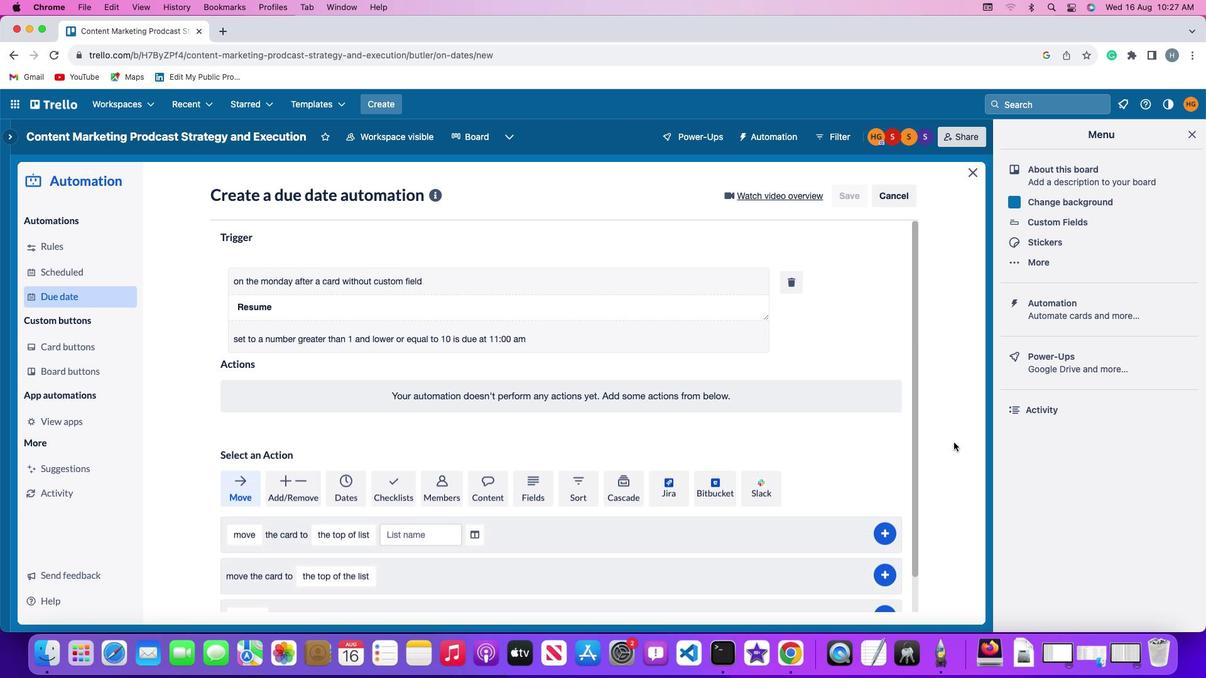 
